Task: Search one way flight ticket for 2 adults, 4 children and 1 infant on lap in business from Bethel: Bethel Airport(also Seebethel Seaplane Base) to Rockford: Chicago Rockford International Airport(was Northwest Chicagoland Regional Airport At Rockford) on 5-1-2023. Number of bags: 8 checked bags. Price is upto 78000. Outbound departure time preference is 5:30. Return departure time preference is 18:30.
Action: Mouse moved to (221, 203)
Screenshot: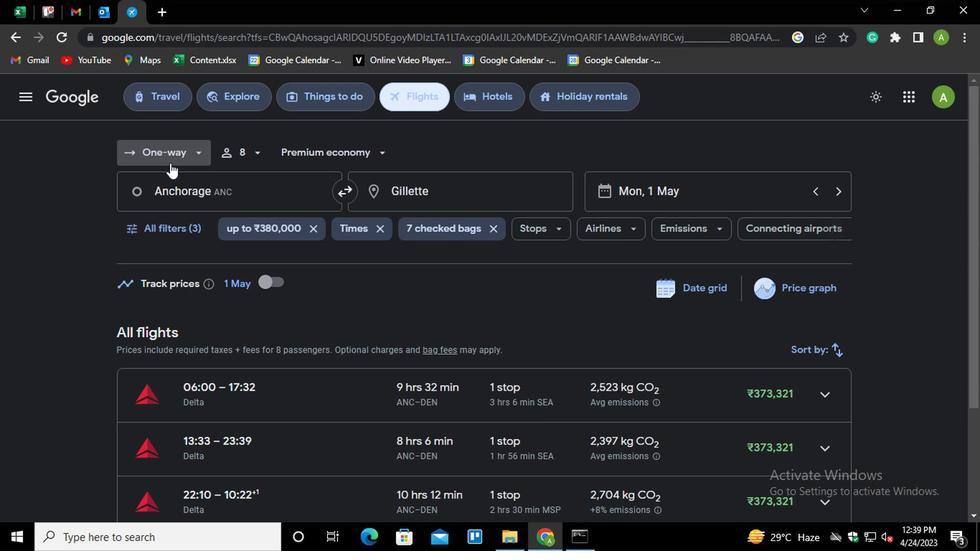 
Action: Mouse pressed left at (221, 203)
Screenshot: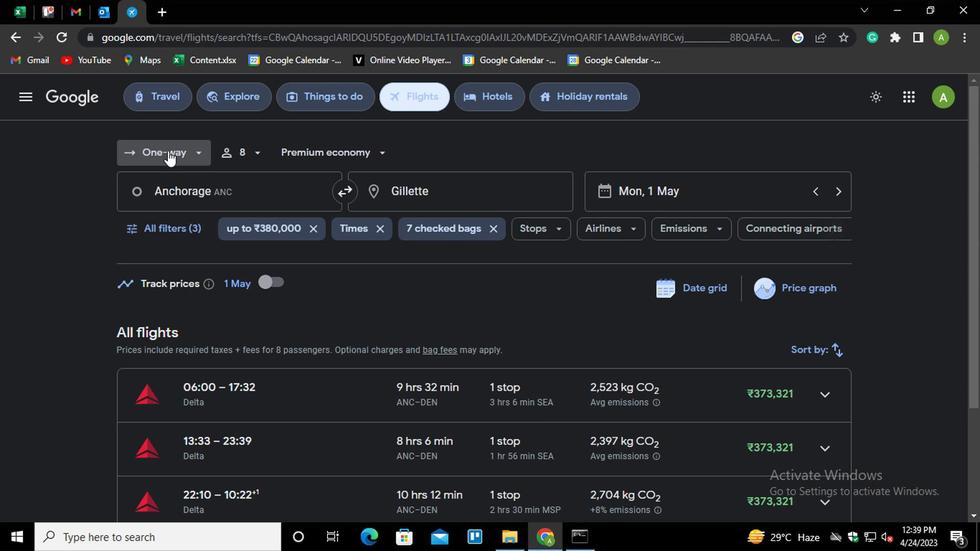 
Action: Mouse moved to (229, 255)
Screenshot: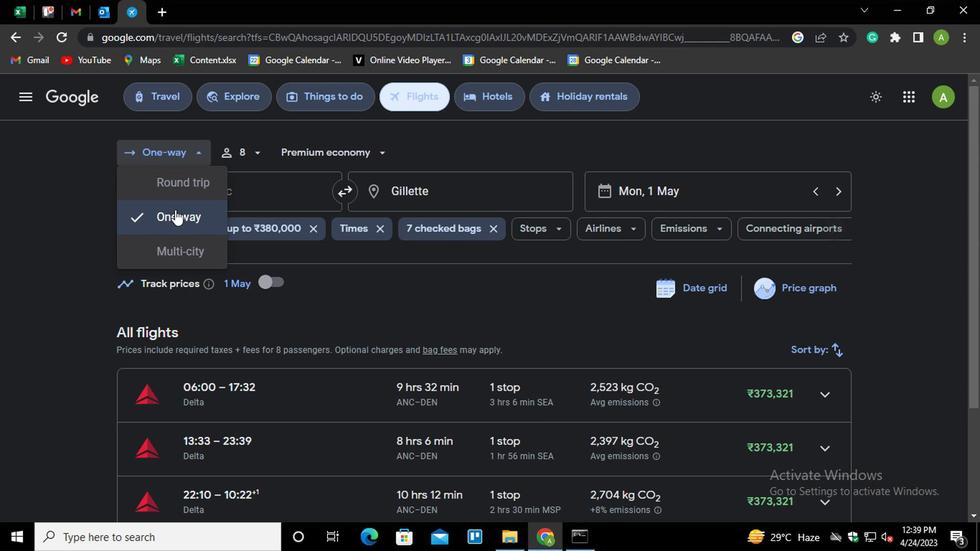 
Action: Mouse pressed left at (229, 255)
Screenshot: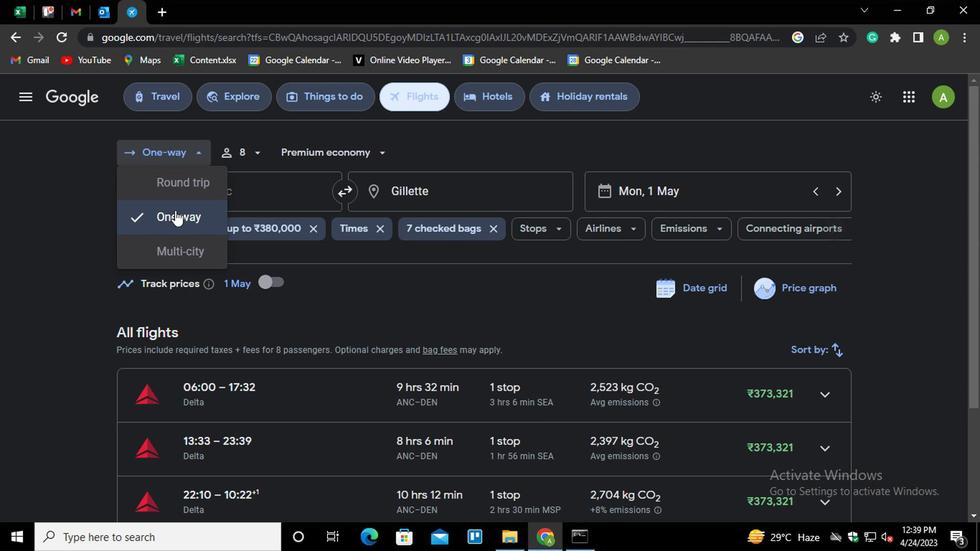 
Action: Mouse moved to (269, 221)
Screenshot: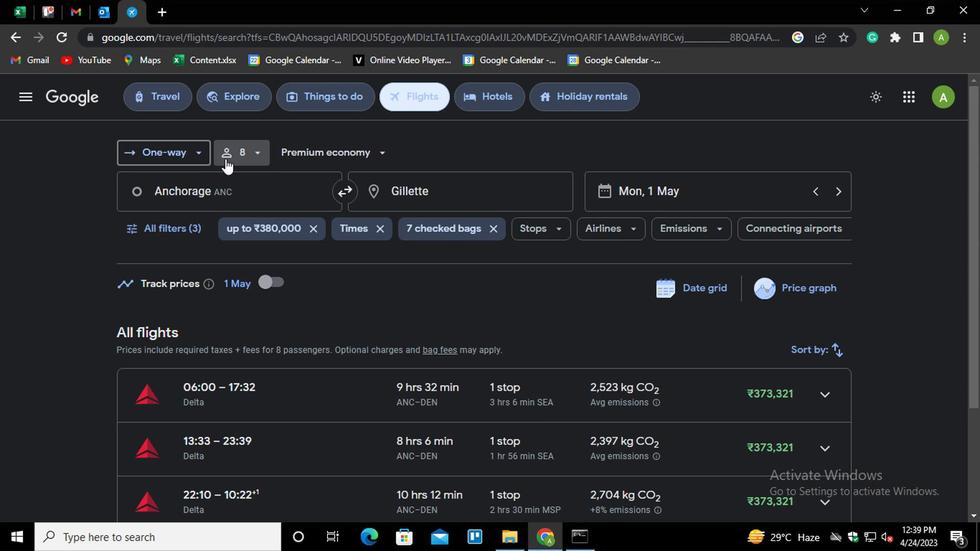 
Action: Mouse pressed left at (269, 221)
Screenshot: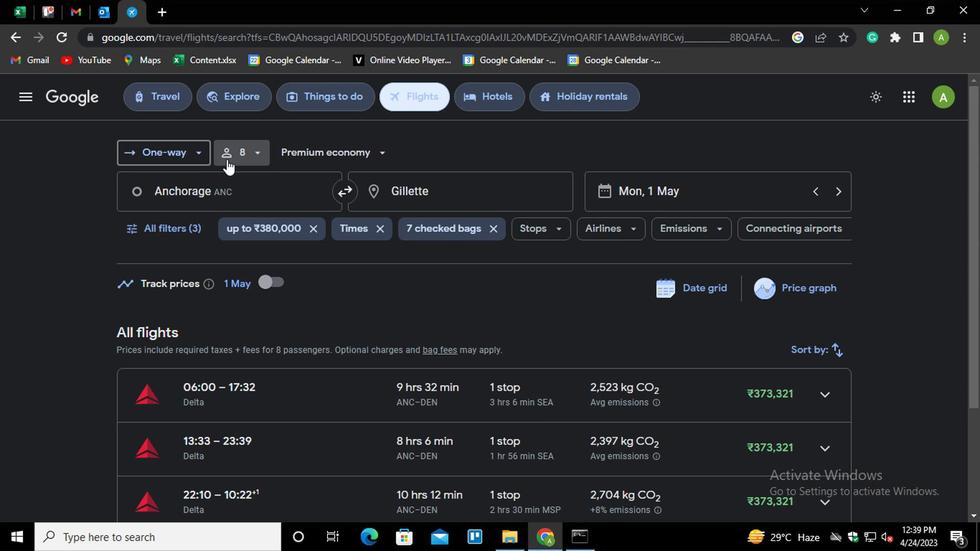 
Action: Mouse moved to (363, 233)
Screenshot: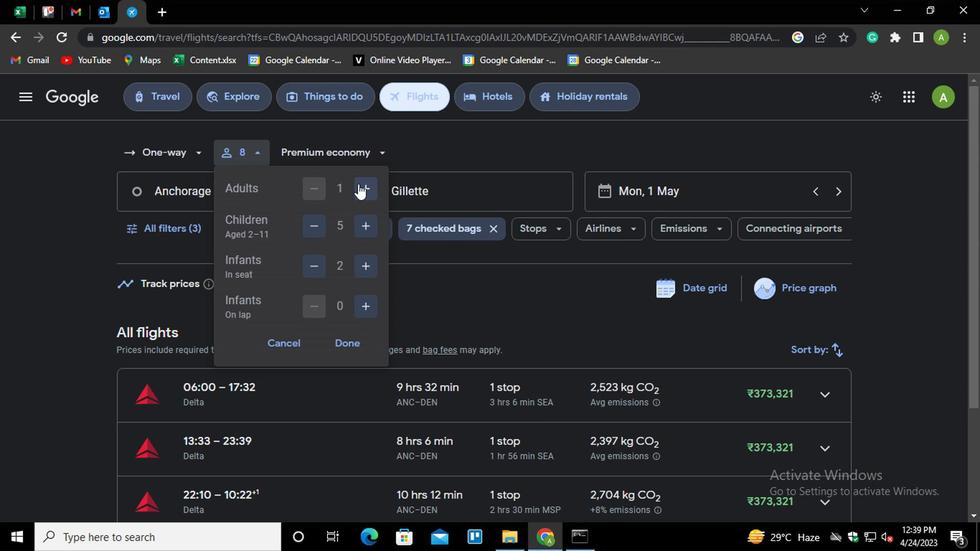 
Action: Mouse pressed left at (363, 233)
Screenshot: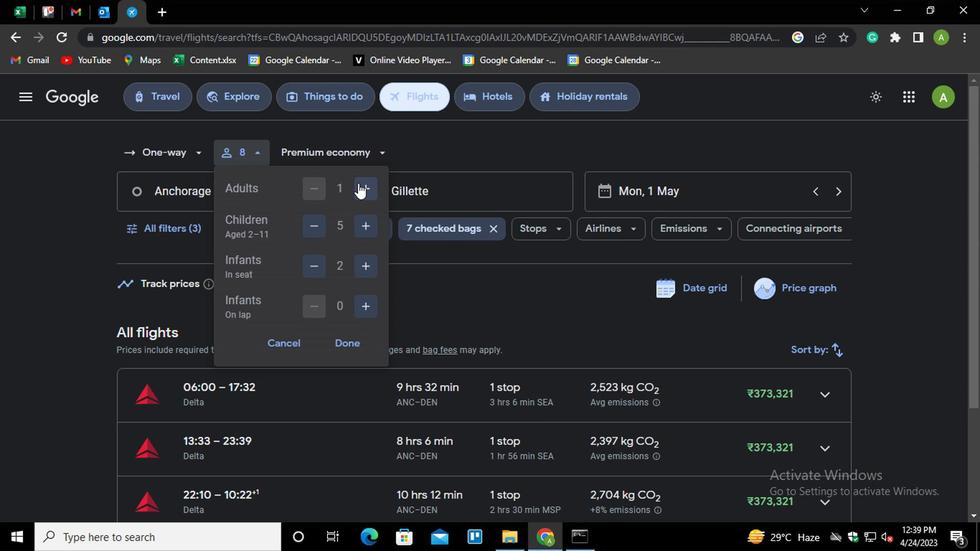 
Action: Mouse moved to (333, 265)
Screenshot: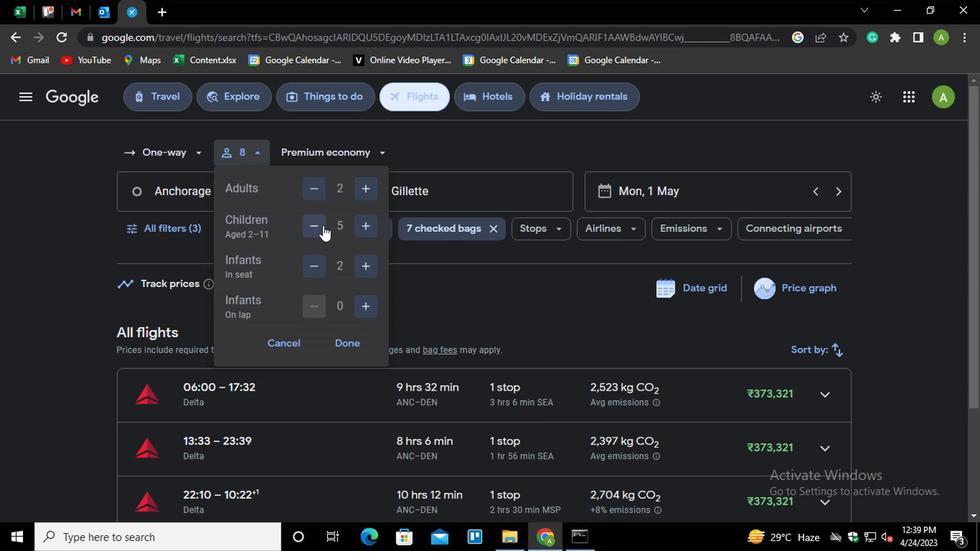 
Action: Mouse pressed left at (333, 265)
Screenshot: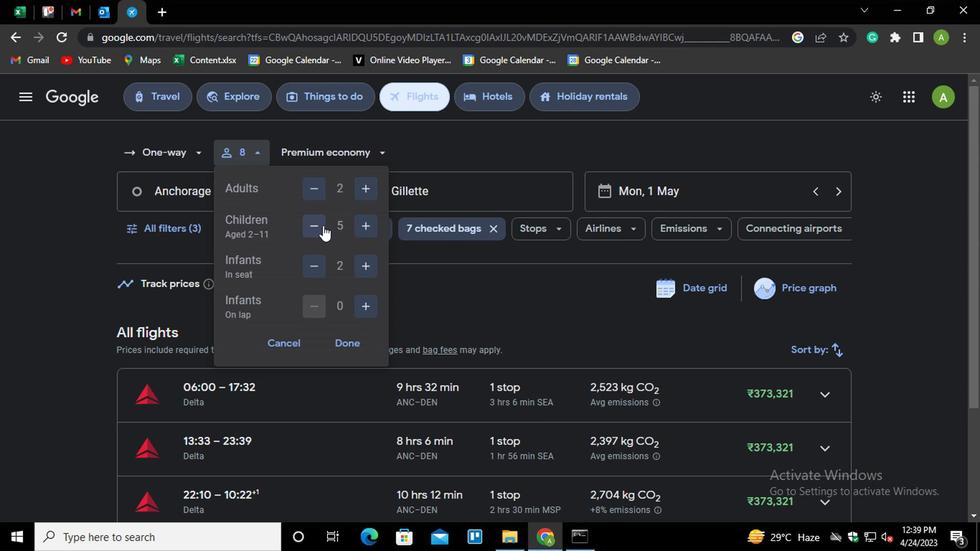 
Action: Mouse moved to (330, 293)
Screenshot: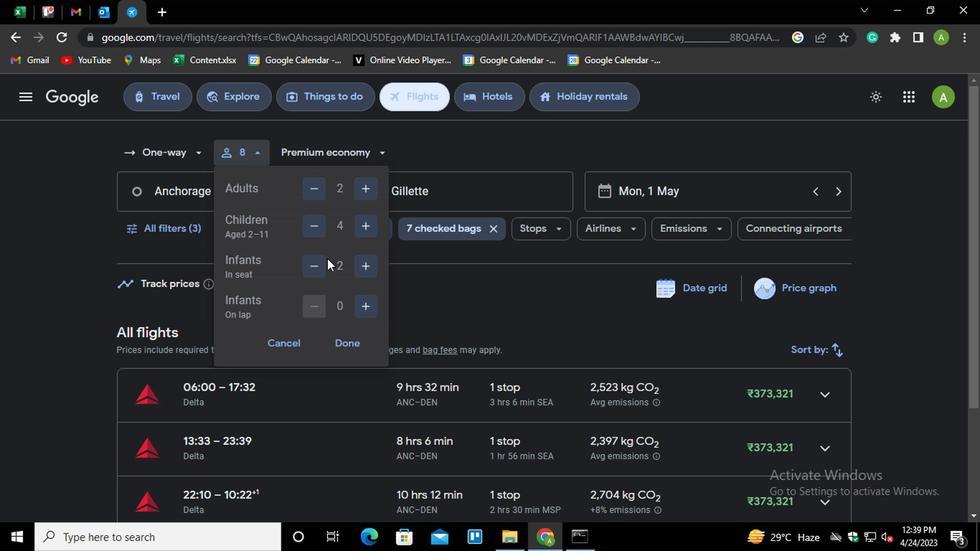 
Action: Mouse pressed left at (330, 293)
Screenshot: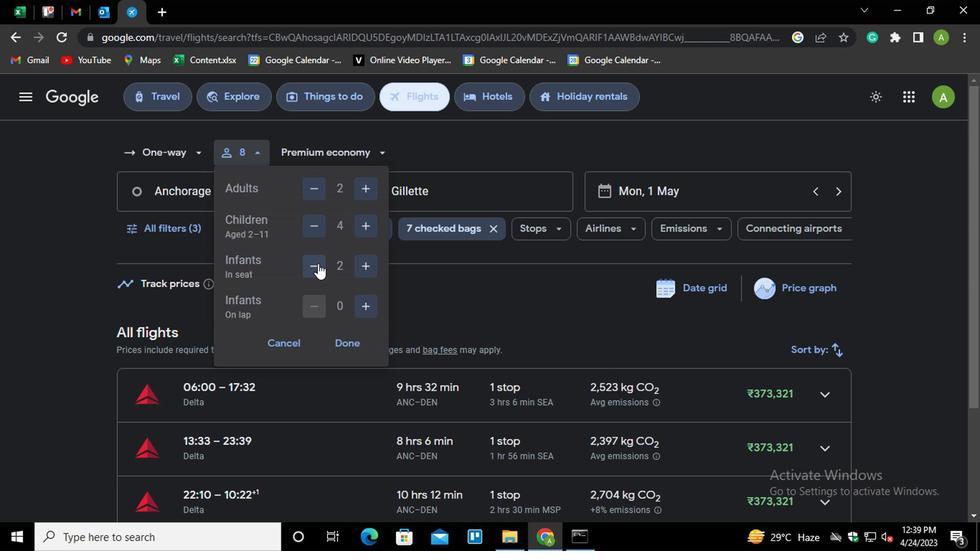 
Action: Mouse pressed left at (330, 293)
Screenshot: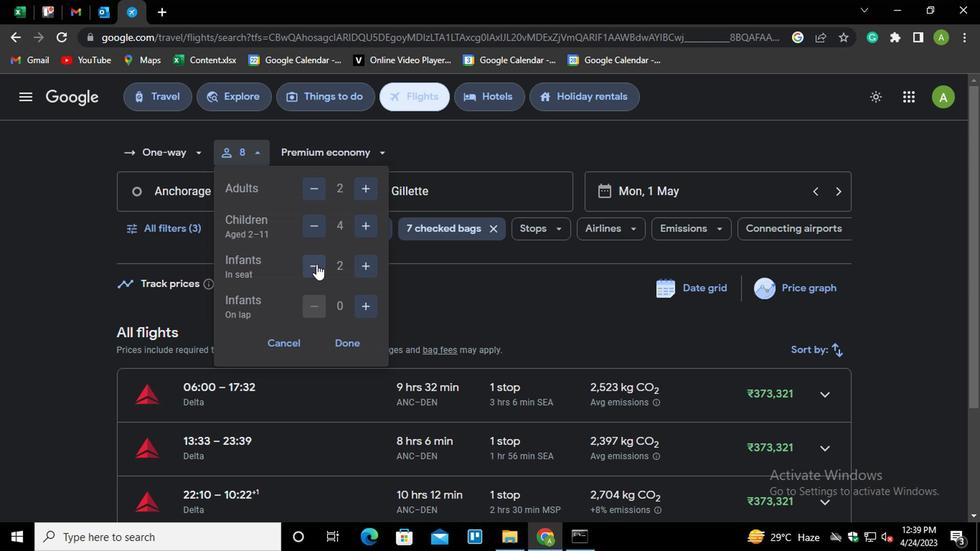
Action: Mouse moved to (371, 323)
Screenshot: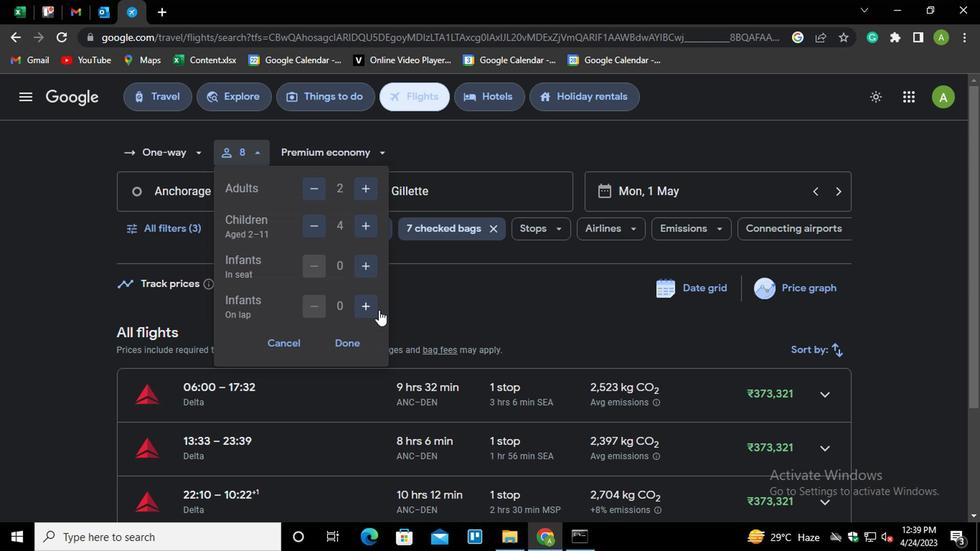 
Action: Mouse pressed left at (371, 323)
Screenshot: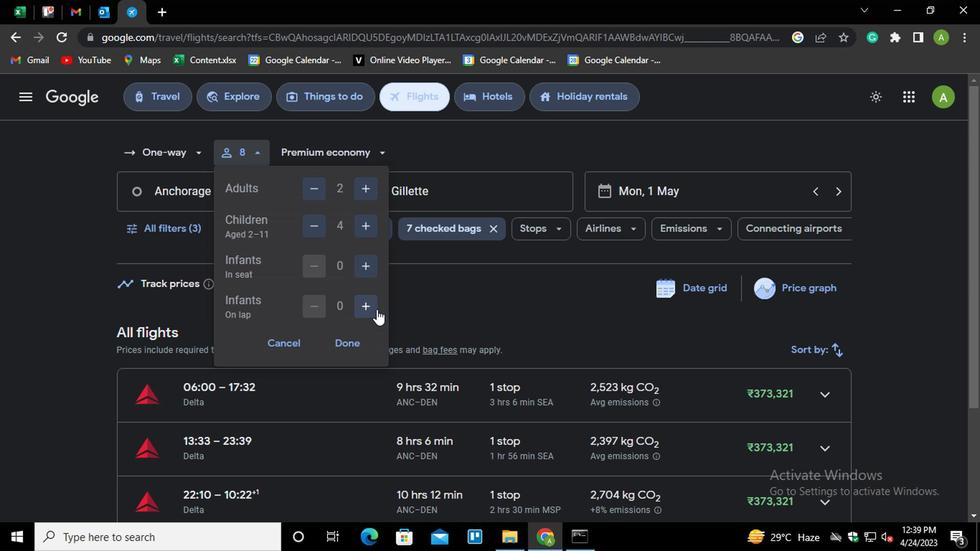 
Action: Mouse moved to (360, 345)
Screenshot: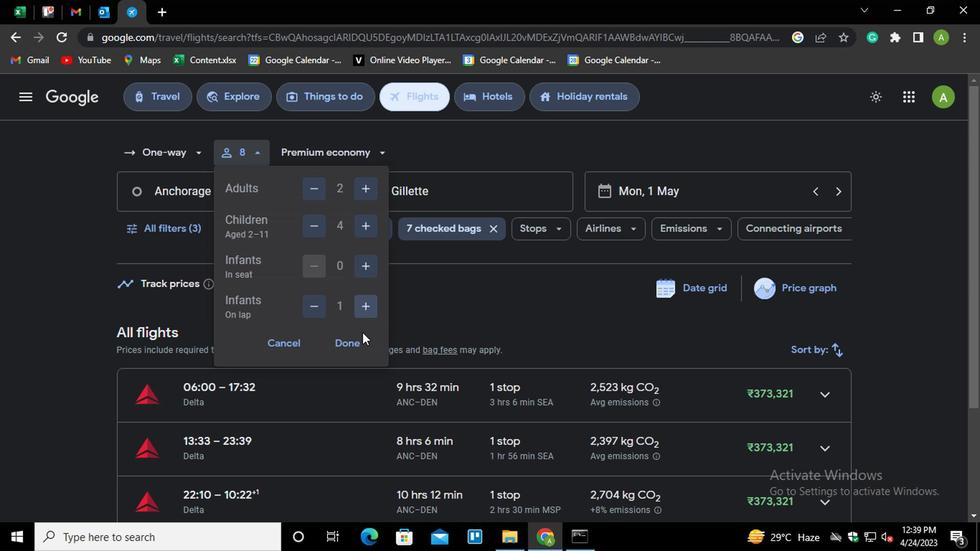 
Action: Mouse pressed left at (360, 345)
Screenshot: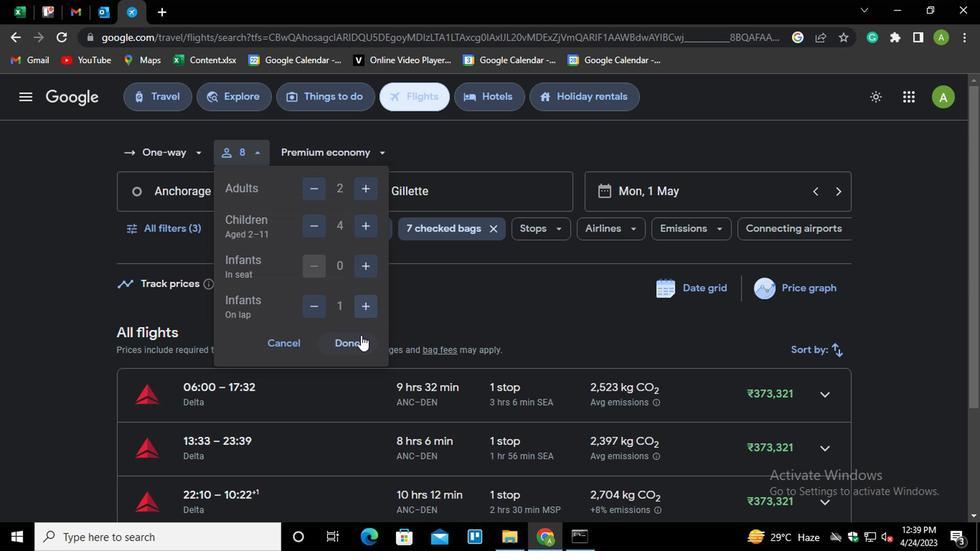 
Action: Mouse moved to (357, 209)
Screenshot: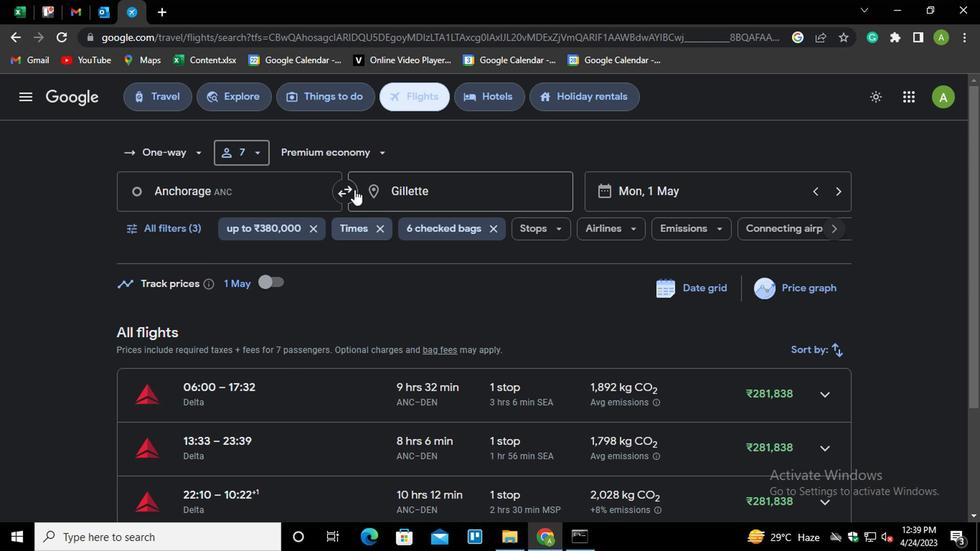 
Action: Mouse pressed left at (357, 209)
Screenshot: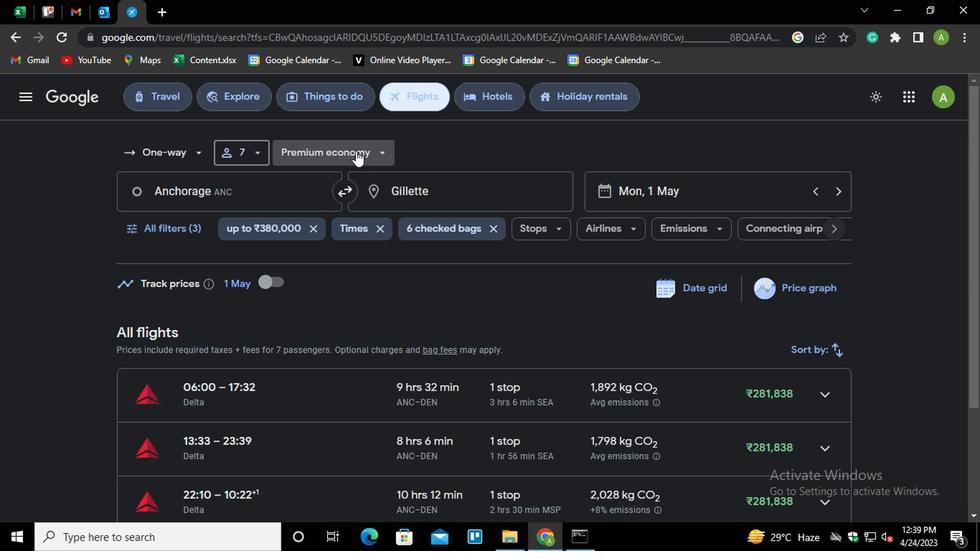 
Action: Mouse moved to (353, 280)
Screenshot: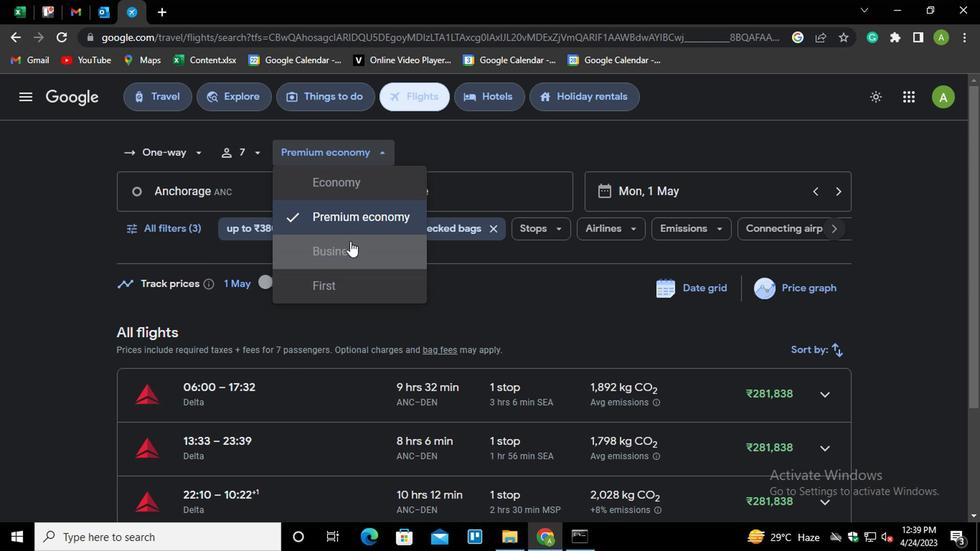 
Action: Mouse pressed left at (353, 280)
Screenshot: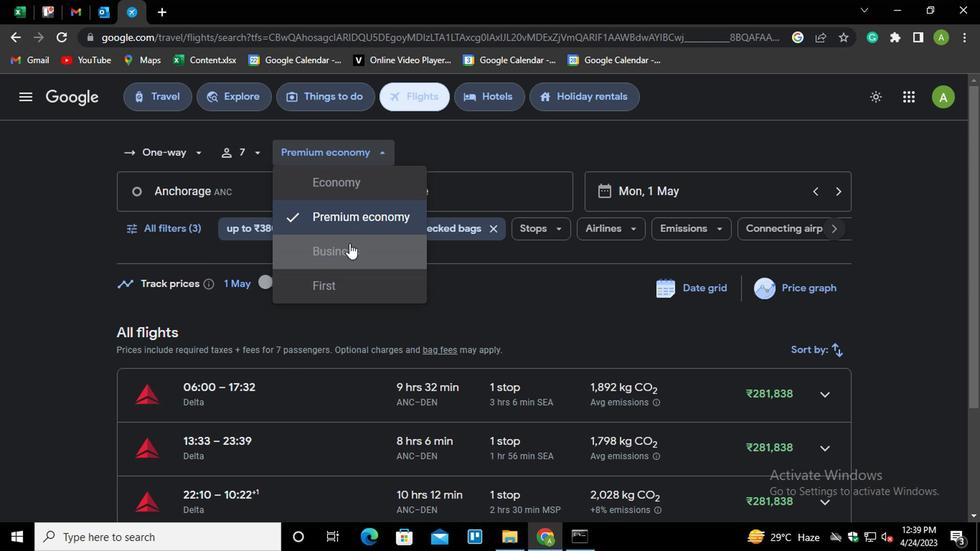 
Action: Mouse moved to (272, 239)
Screenshot: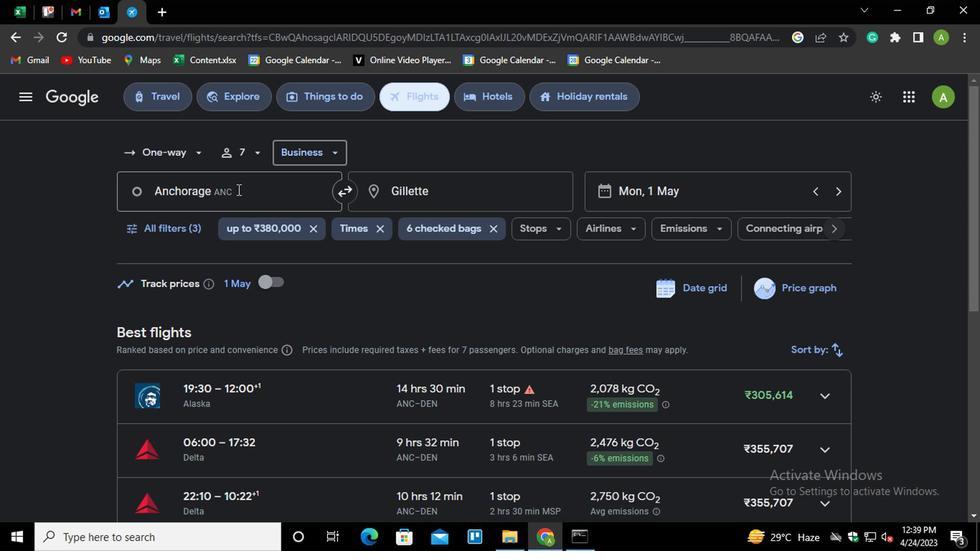
Action: Mouse pressed left at (272, 239)
Screenshot: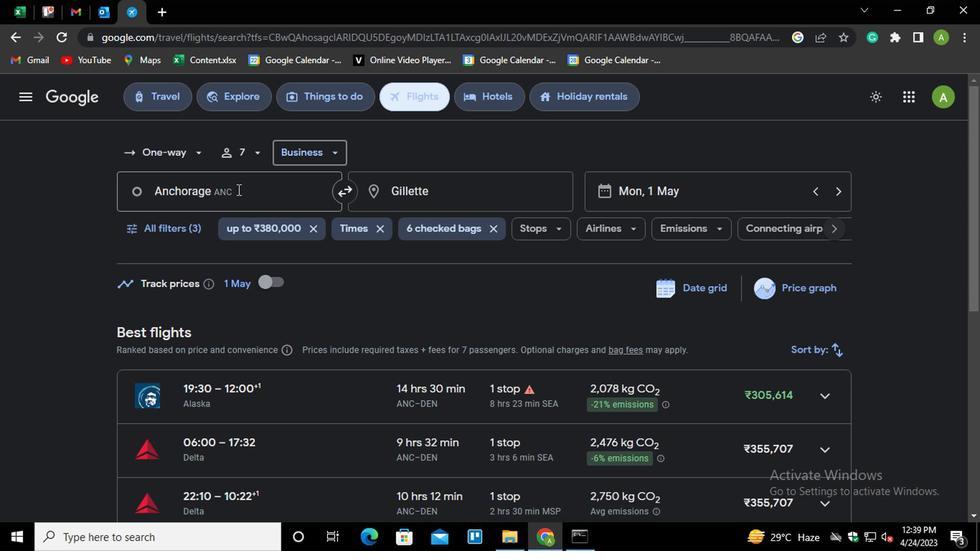 
Action: Mouse moved to (277, 235)
Screenshot: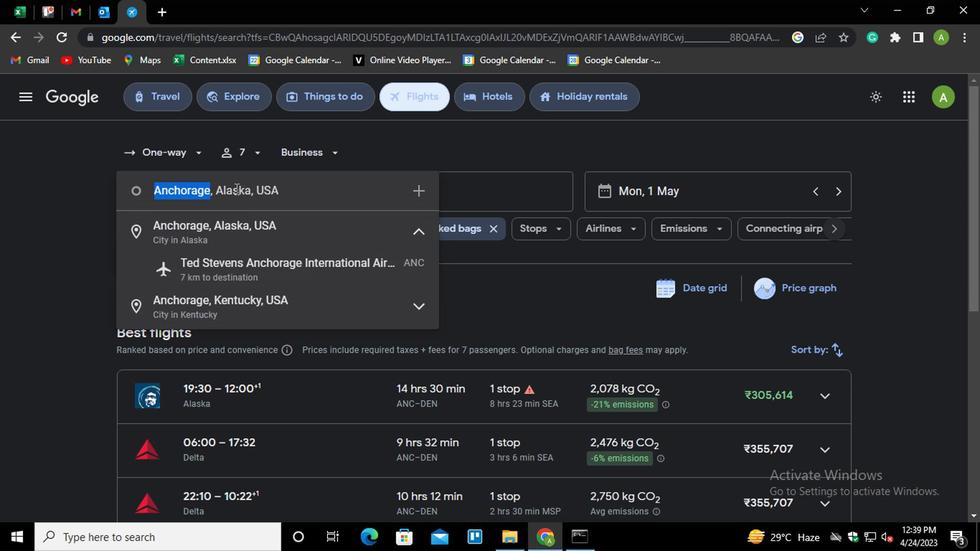 
Action: Key pressed <Key.shift>BETHEL<Key.down><Key.enter>
Screenshot: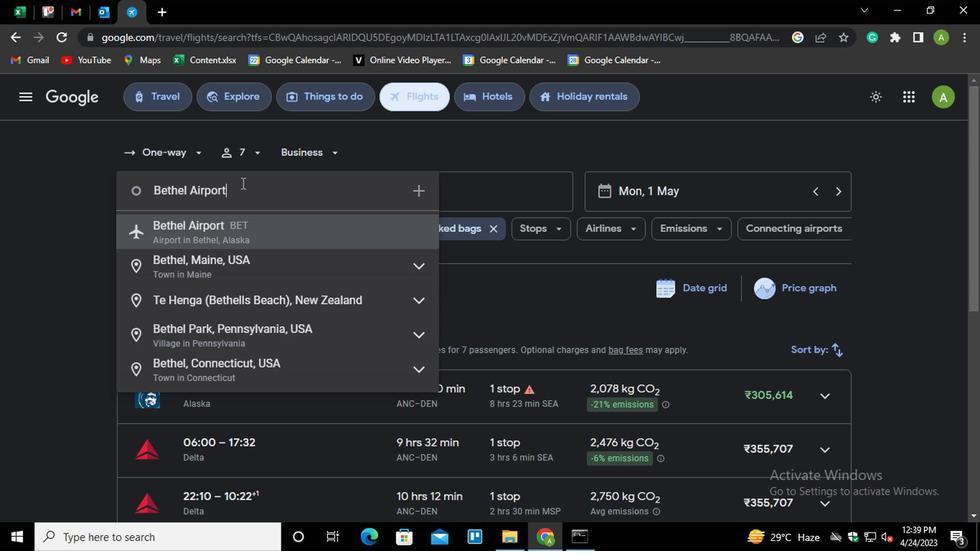 
Action: Mouse moved to (429, 244)
Screenshot: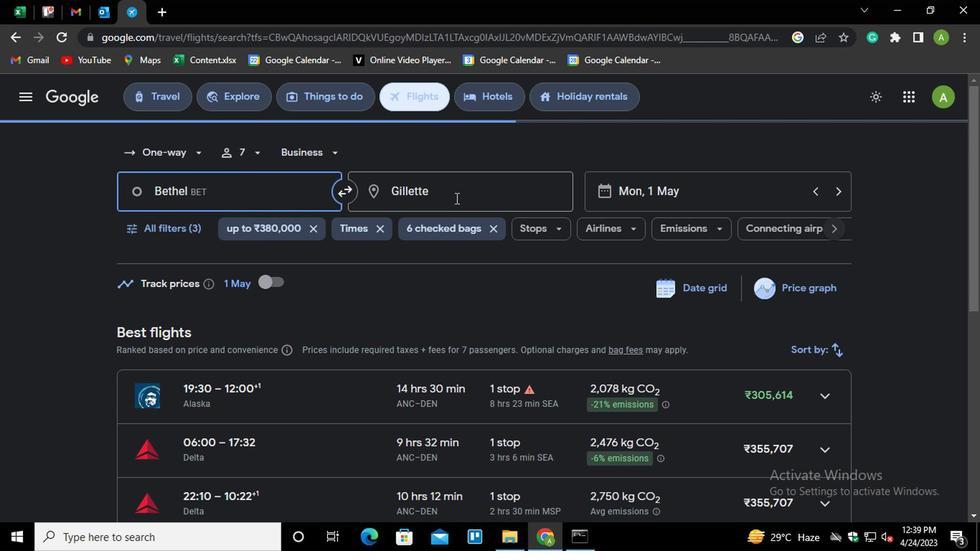
Action: Mouse pressed left at (429, 244)
Screenshot: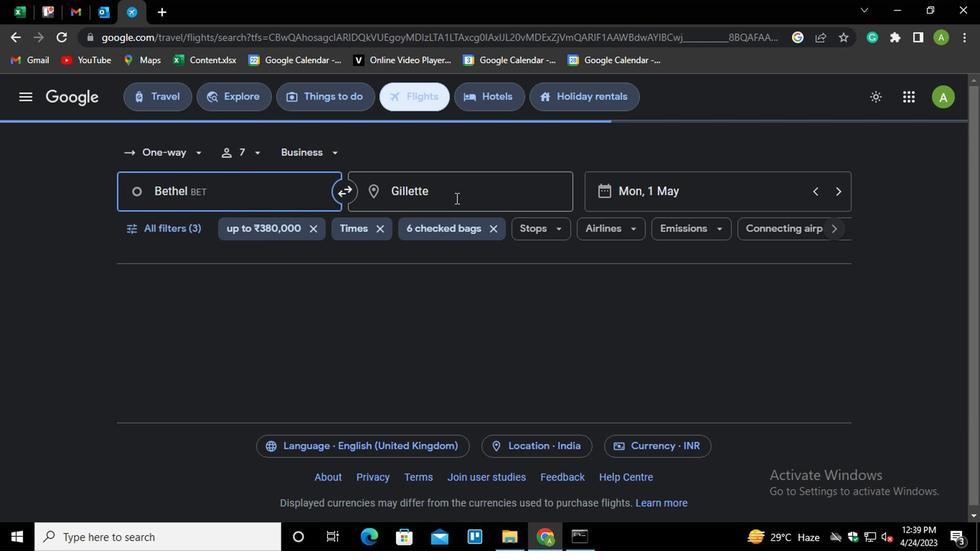 
Action: Mouse pressed left at (429, 244)
Screenshot: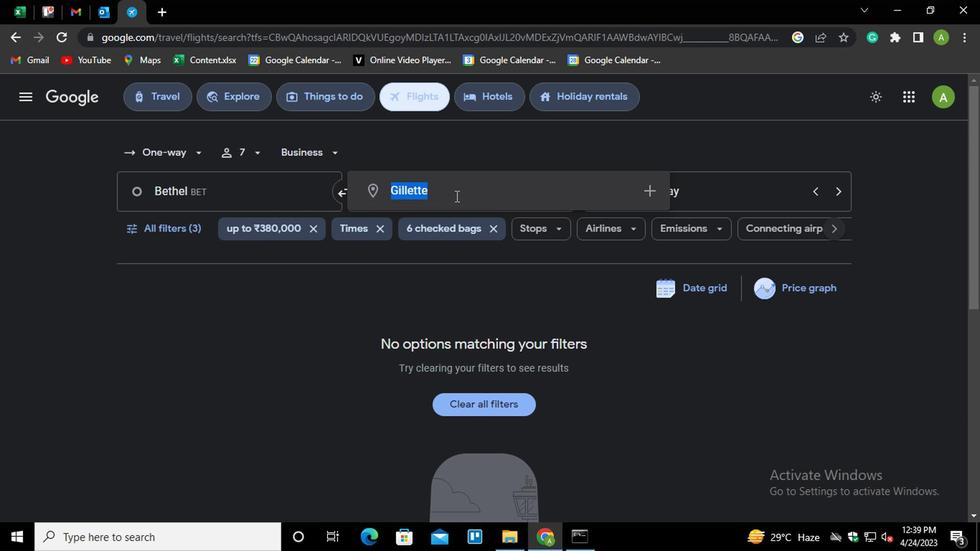 
Action: Key pressed <Key.shift>CHIVAGO<Key.down><Key.down><Key.down><Key.down><Key.enter>
Screenshot: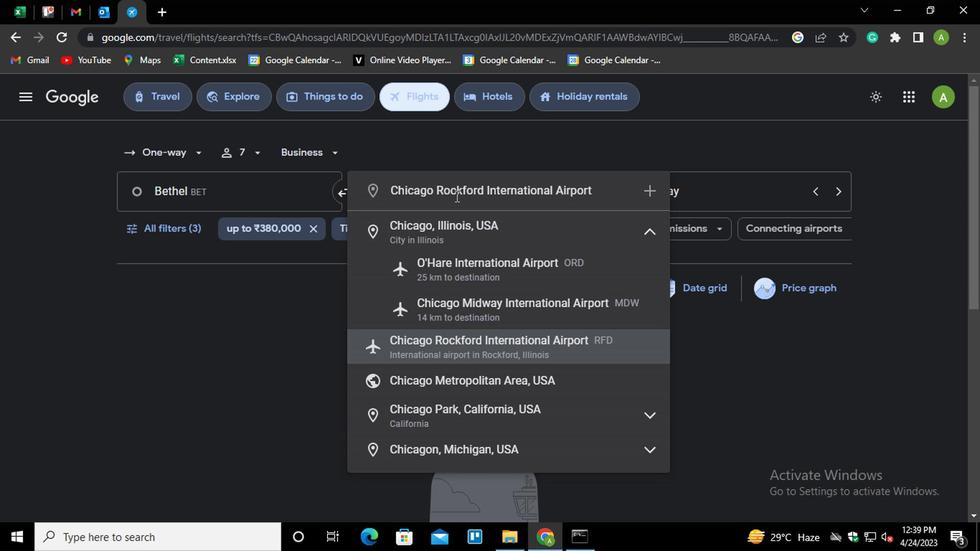 
Action: Mouse moved to (240, 264)
Screenshot: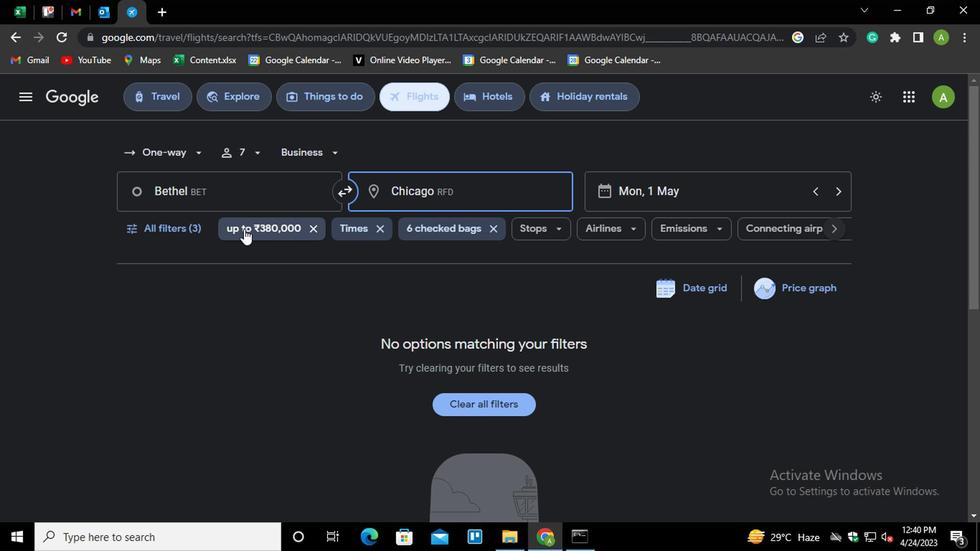 
Action: Mouse pressed left at (240, 264)
Screenshot: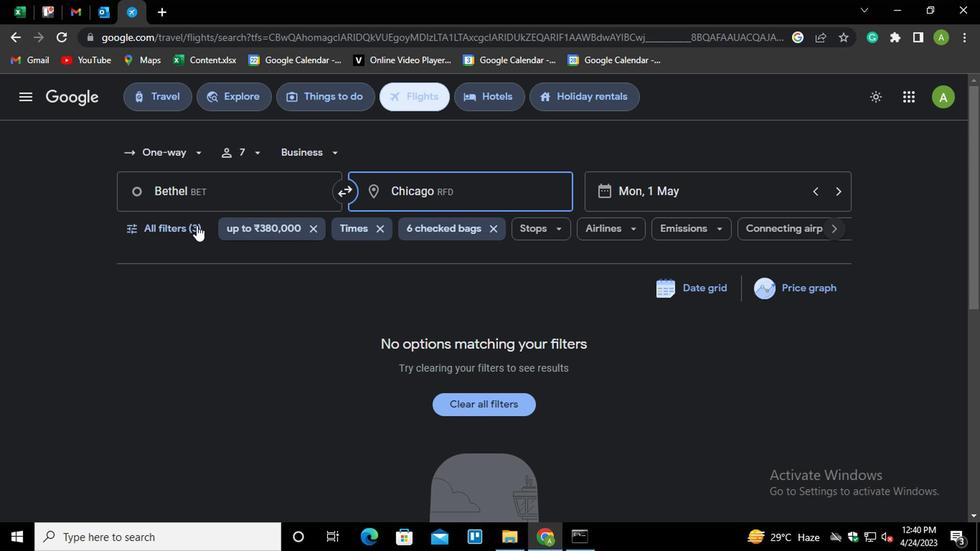 
Action: Mouse moved to (332, 467)
Screenshot: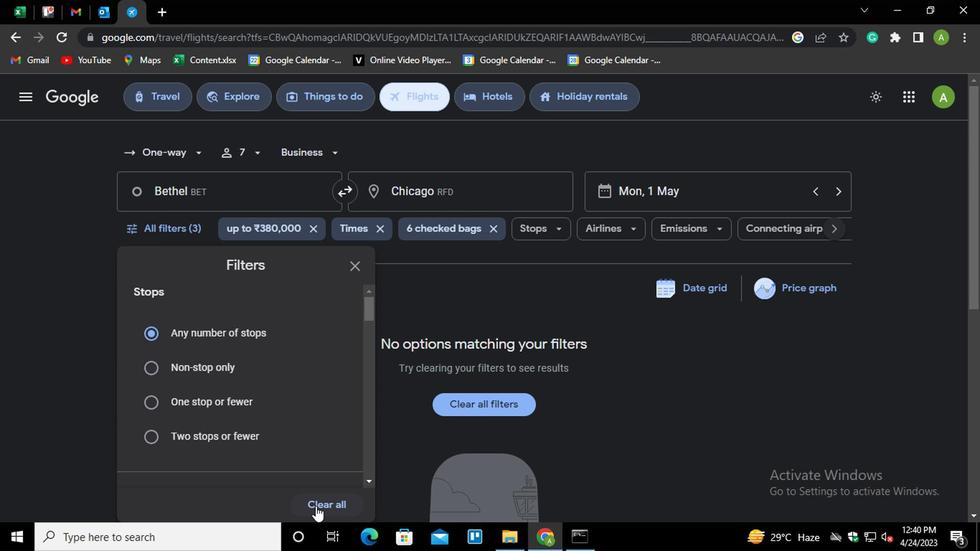 
Action: Mouse pressed left at (332, 467)
Screenshot: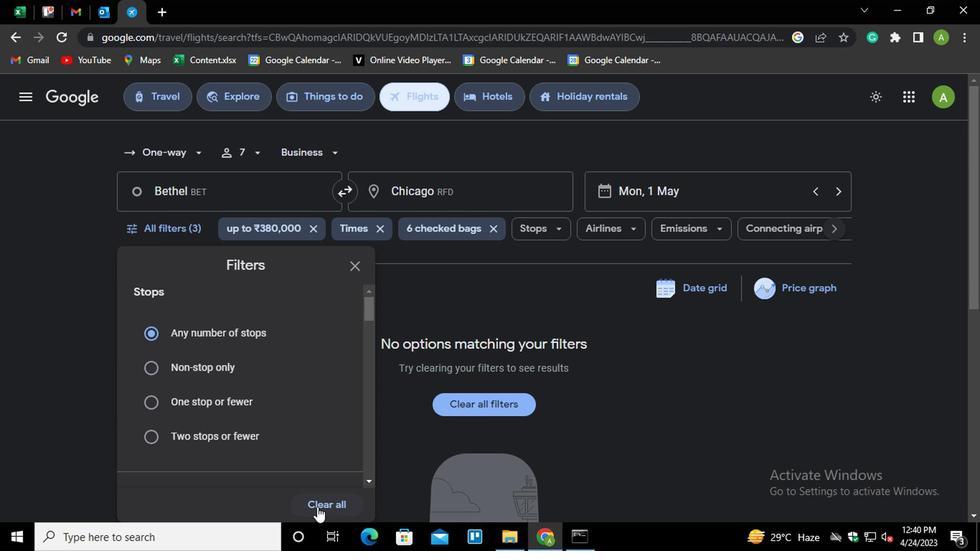 
Action: Mouse moved to (285, 359)
Screenshot: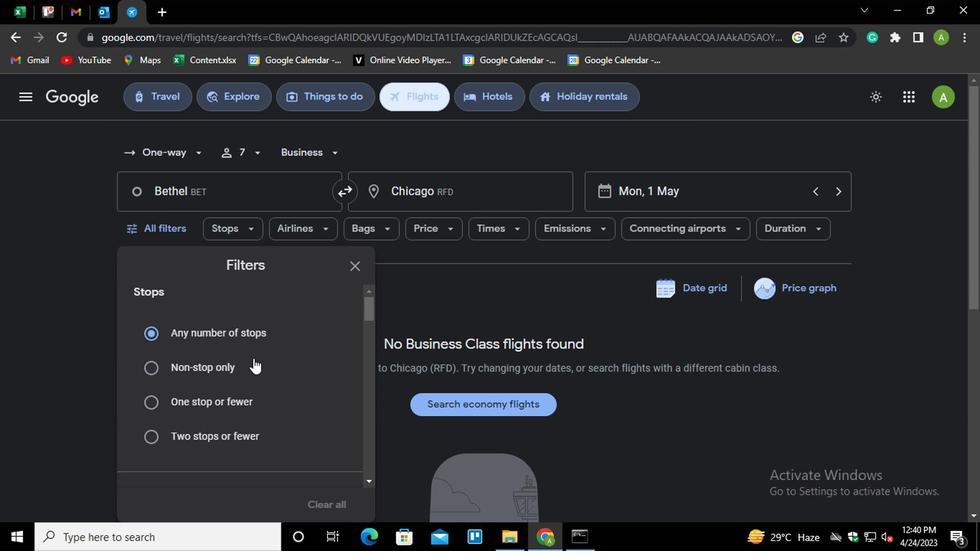 
Action: Mouse scrolled (285, 359) with delta (0, 0)
Screenshot: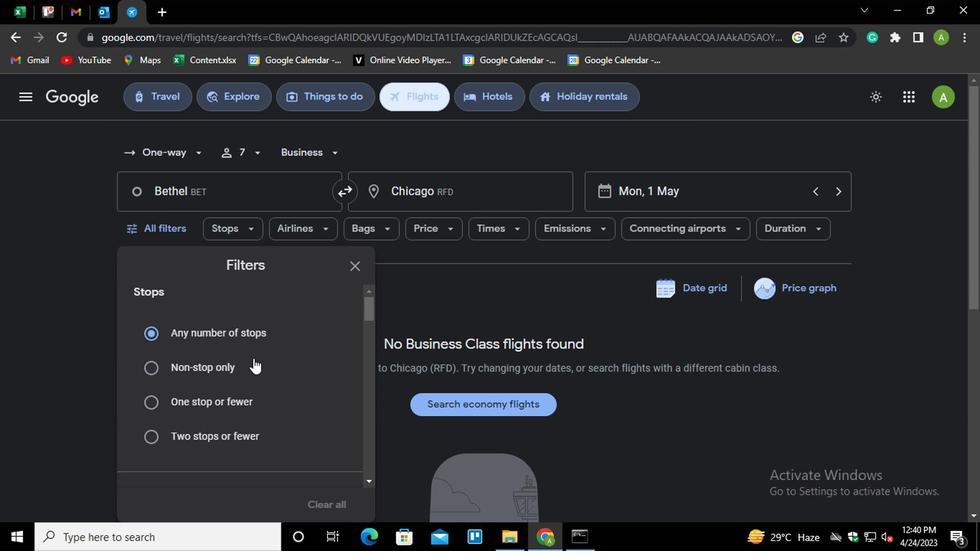 
Action: Mouse scrolled (285, 359) with delta (0, 0)
Screenshot: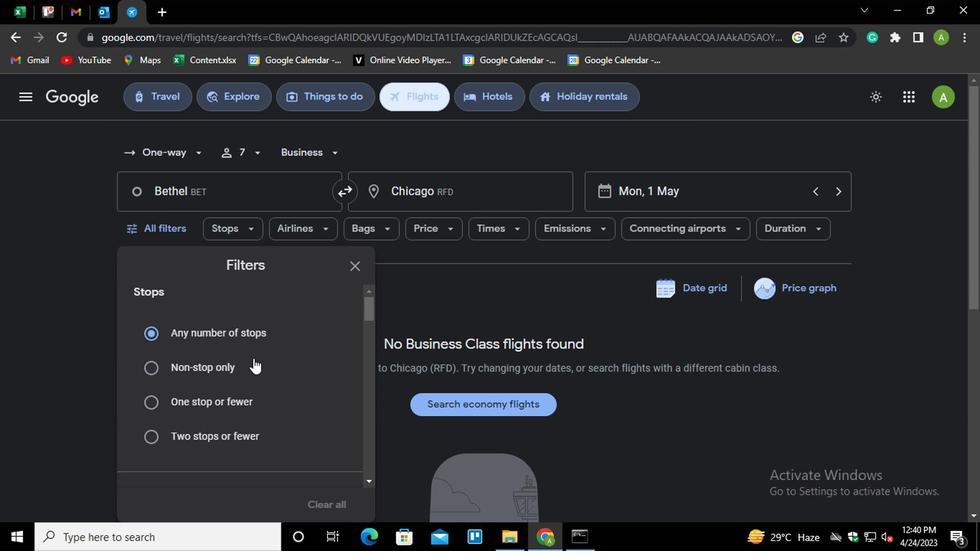 
Action: Mouse scrolled (285, 359) with delta (0, 0)
Screenshot: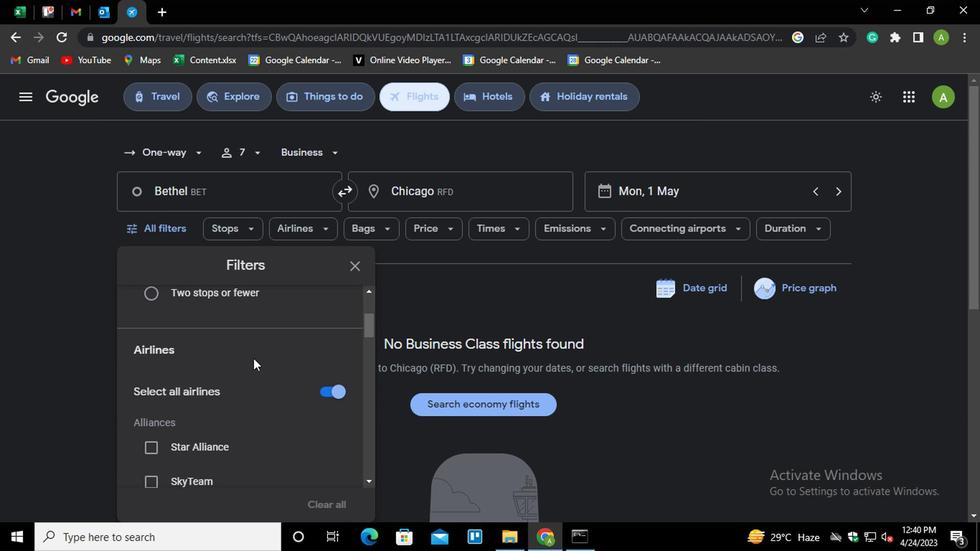 
Action: Mouse moved to (285, 361)
Screenshot: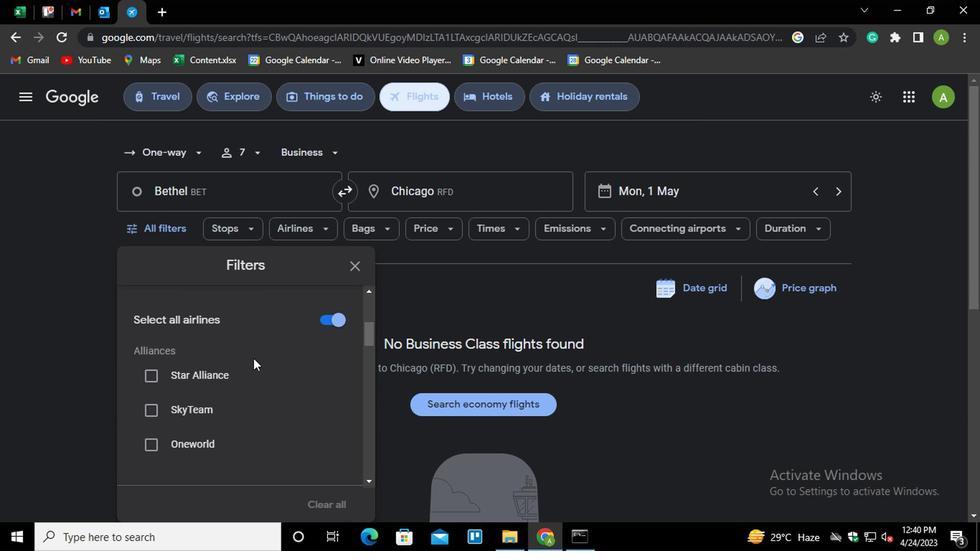 
Action: Mouse scrolled (285, 361) with delta (0, 0)
Screenshot: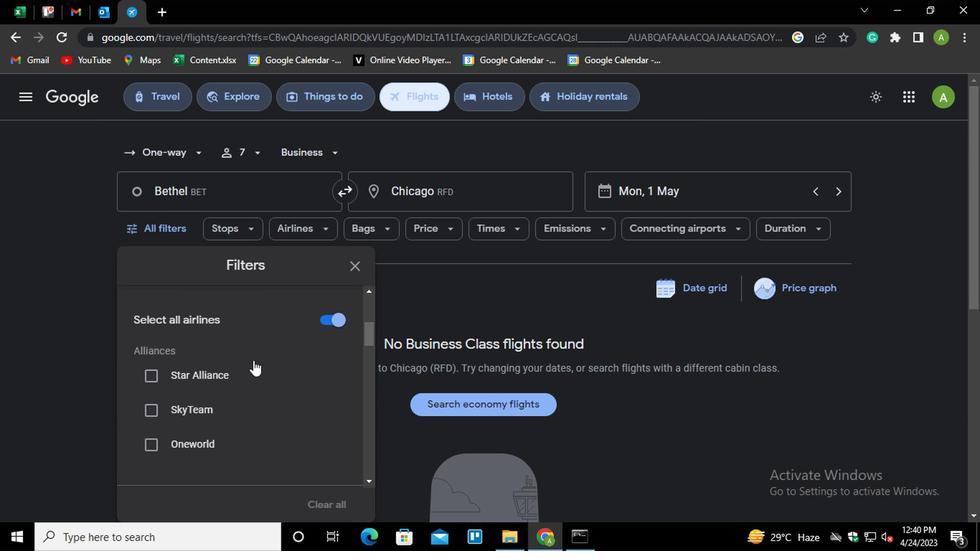 
Action: Mouse moved to (286, 365)
Screenshot: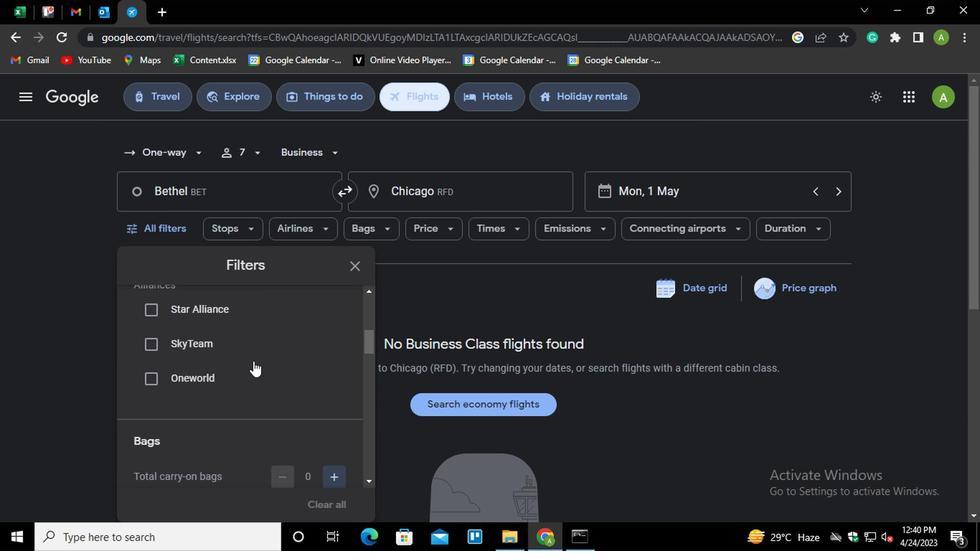 
Action: Mouse scrolled (286, 364) with delta (0, 0)
Screenshot: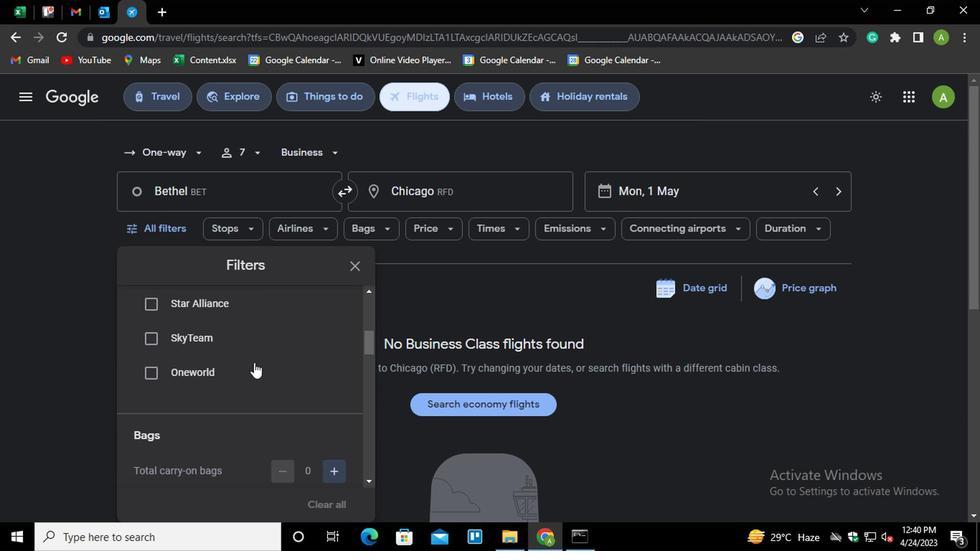 
Action: Mouse moved to (286, 365)
Screenshot: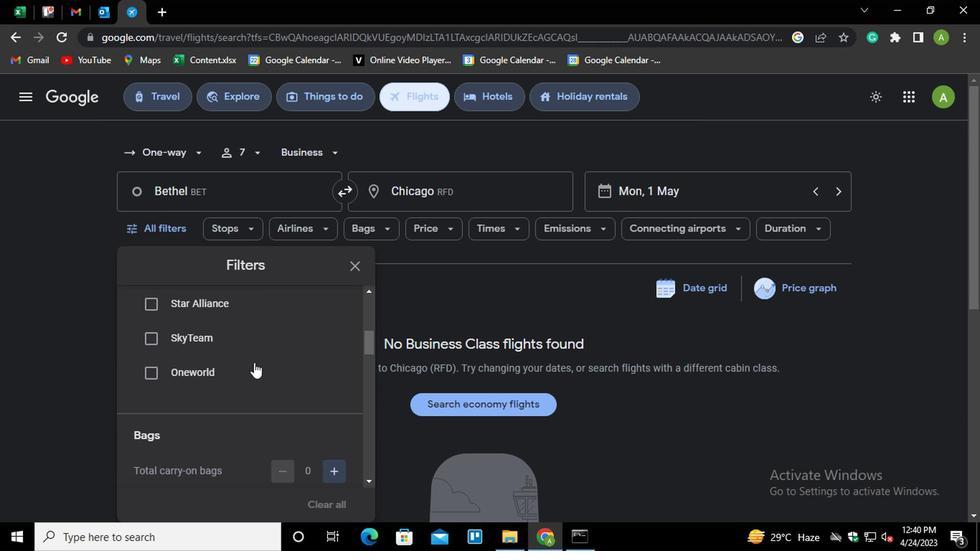 
Action: Mouse scrolled (286, 364) with delta (0, 0)
Screenshot: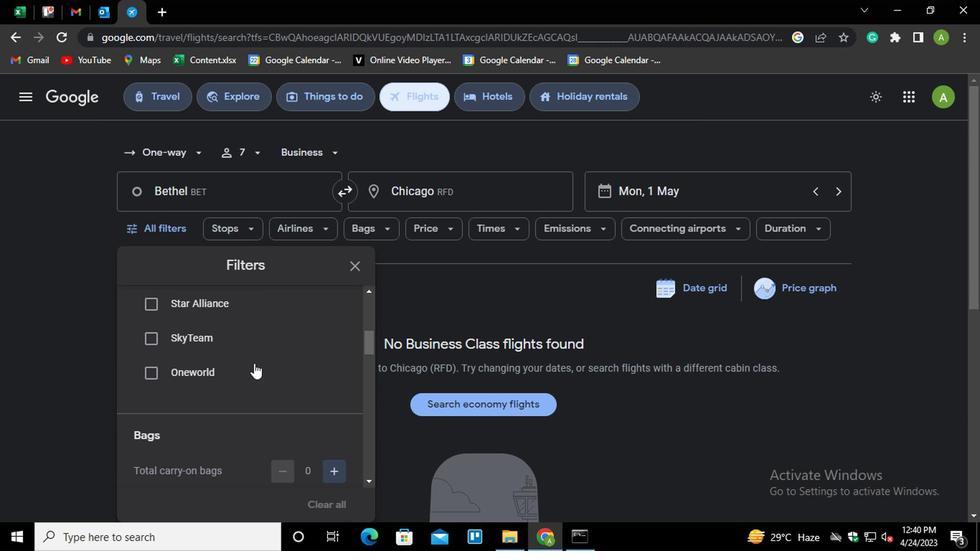 
Action: Mouse moved to (339, 365)
Screenshot: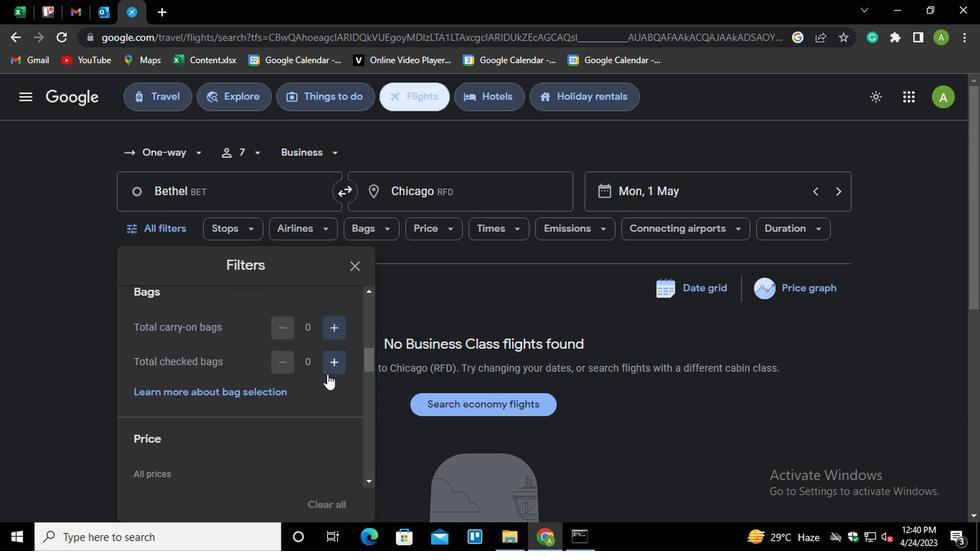 
Action: Mouse pressed left at (339, 365)
Screenshot: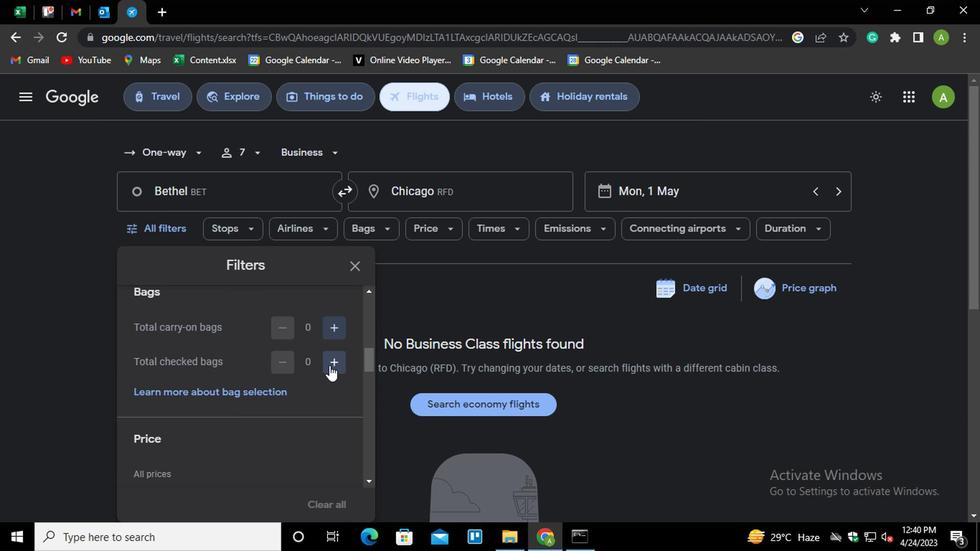 
Action: Mouse pressed left at (339, 365)
Screenshot: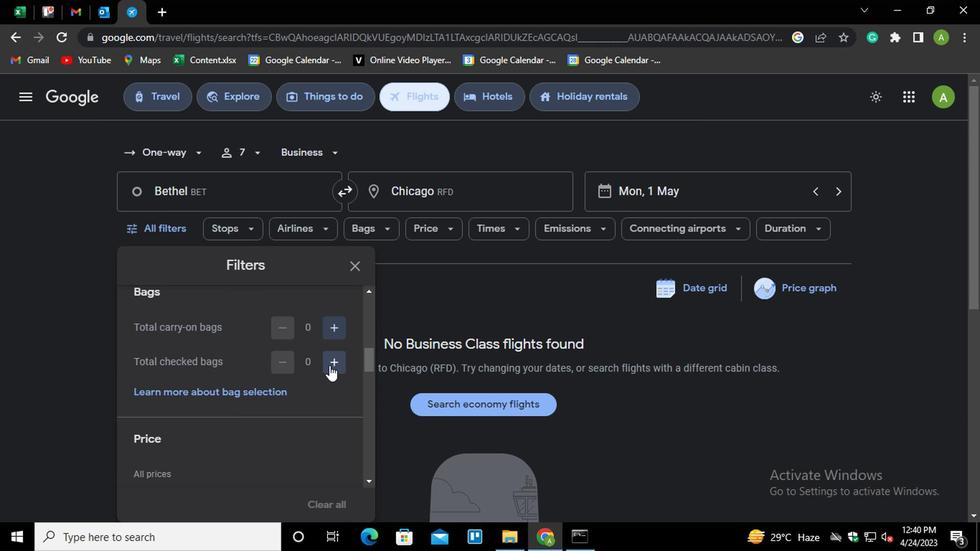 
Action: Mouse pressed left at (339, 365)
Screenshot: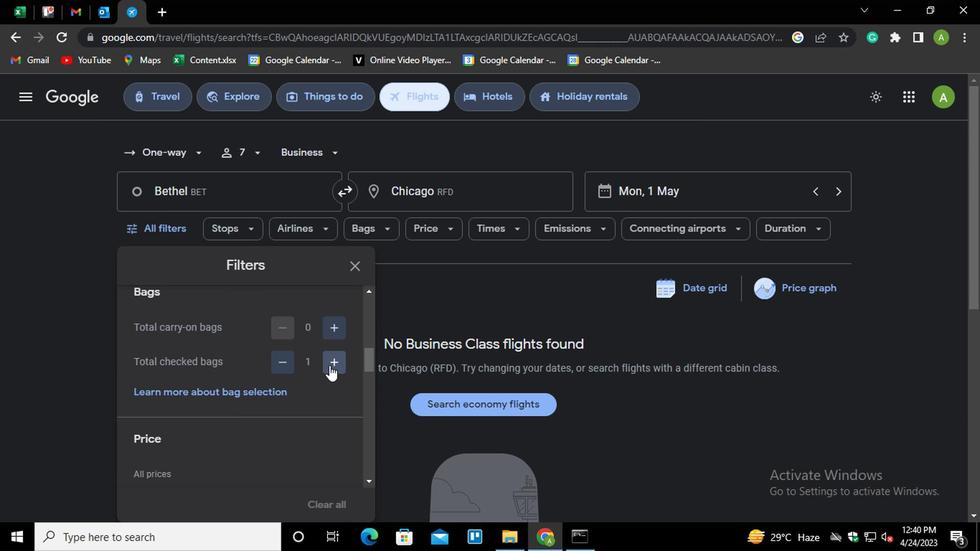 
Action: Mouse pressed left at (339, 365)
Screenshot: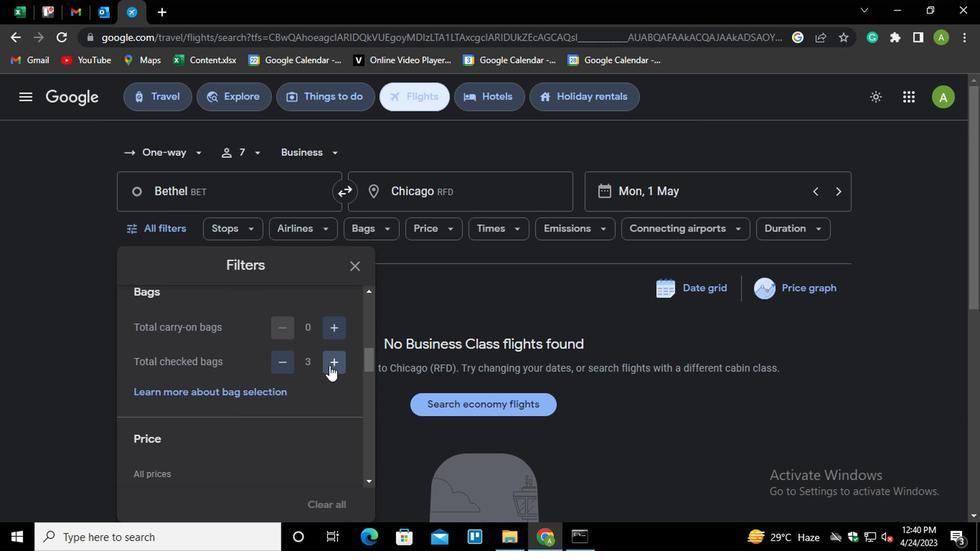 
Action: Mouse pressed left at (339, 365)
Screenshot: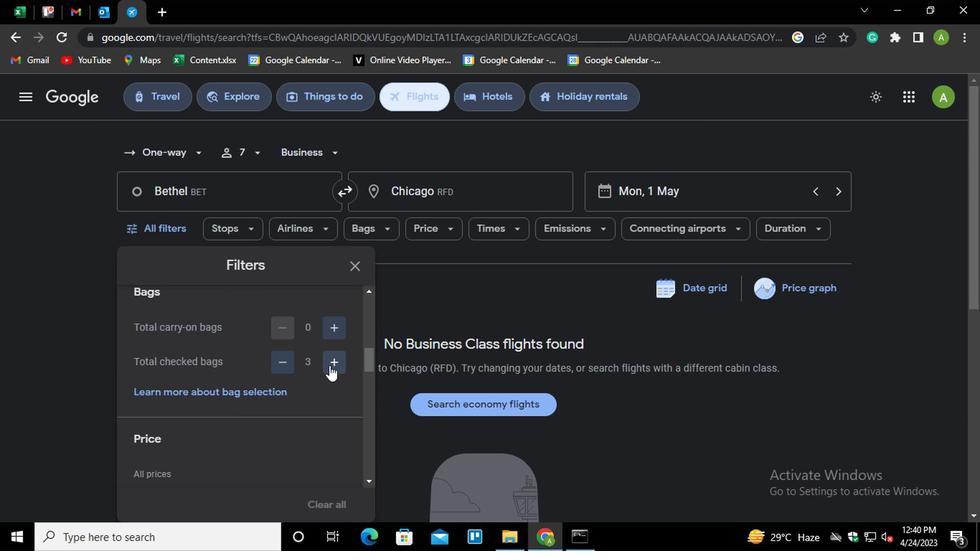 
Action: Mouse pressed left at (339, 365)
Screenshot: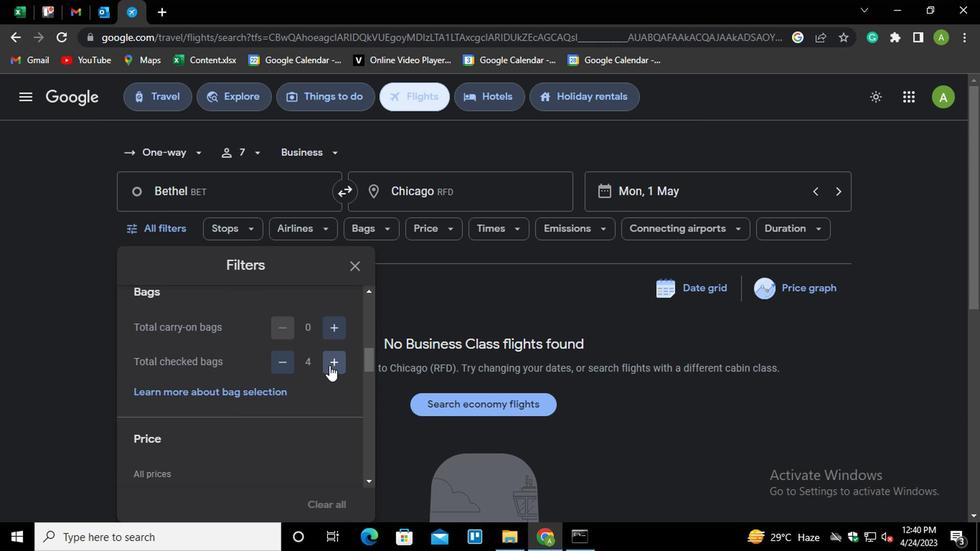 
Action: Mouse pressed left at (339, 365)
Screenshot: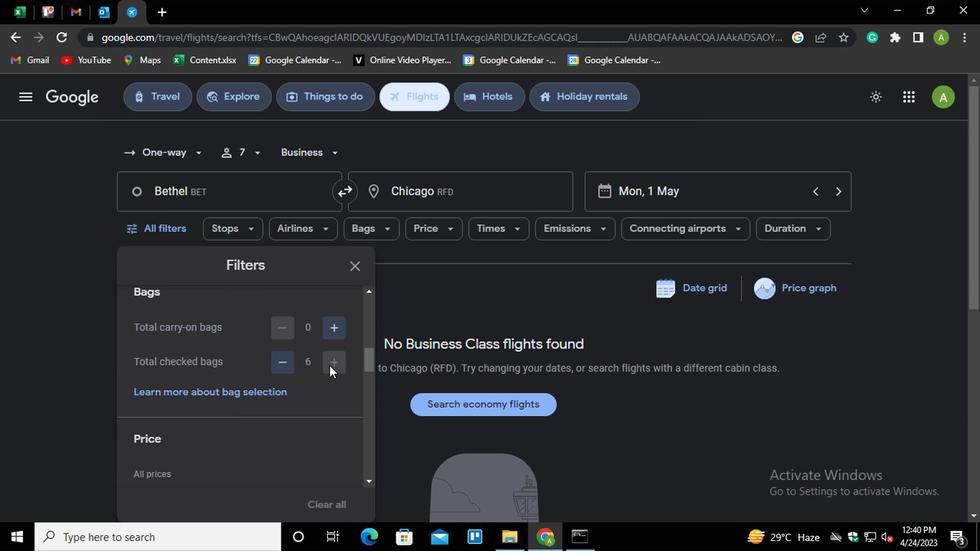 
Action: Mouse moved to (332, 397)
Screenshot: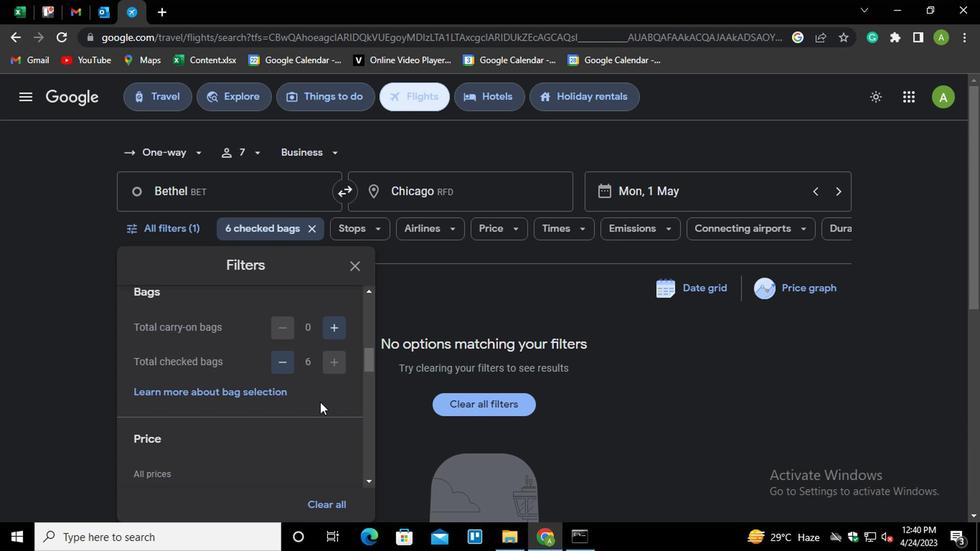 
Action: Mouse scrolled (332, 396) with delta (0, 0)
Screenshot: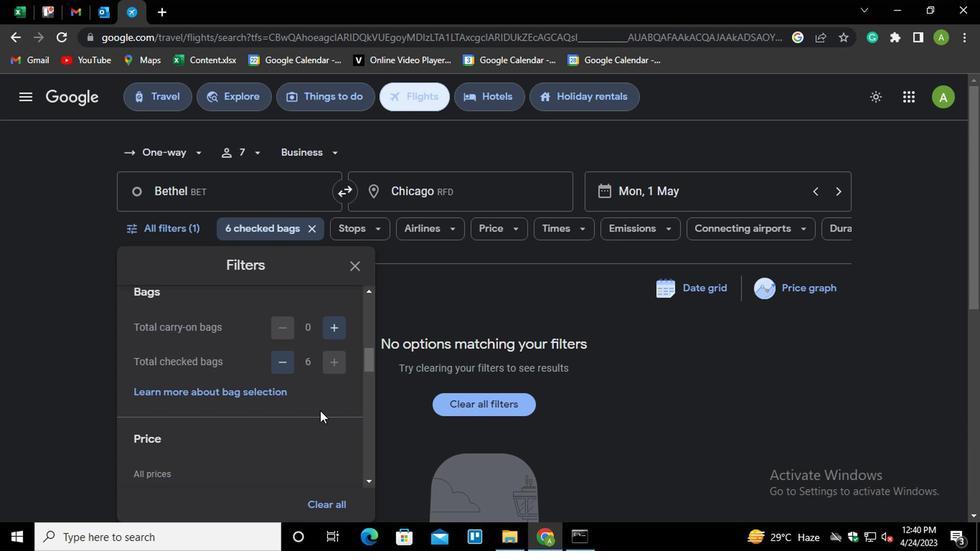 
Action: Mouse moved to (342, 409)
Screenshot: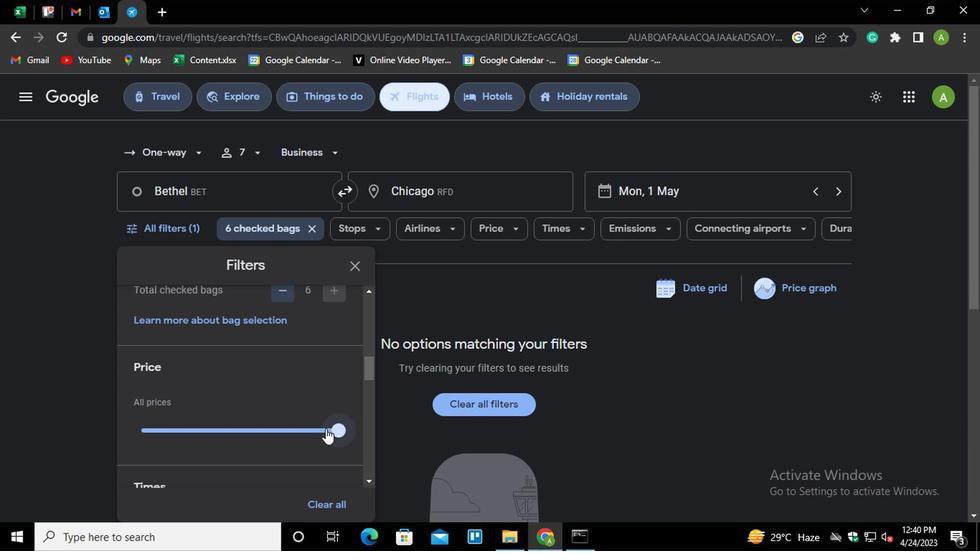 
Action: Mouse pressed left at (342, 409)
Screenshot: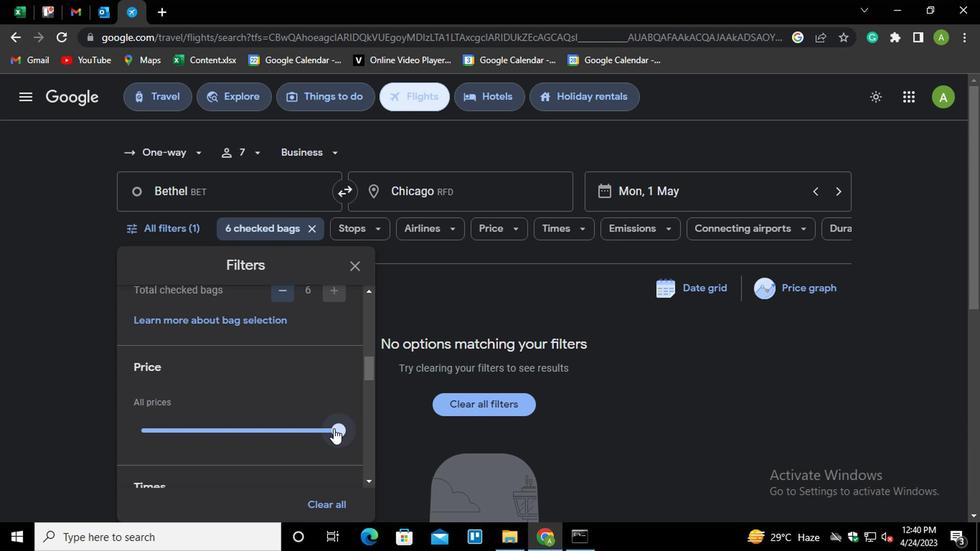 
Action: Mouse moved to (323, 441)
Screenshot: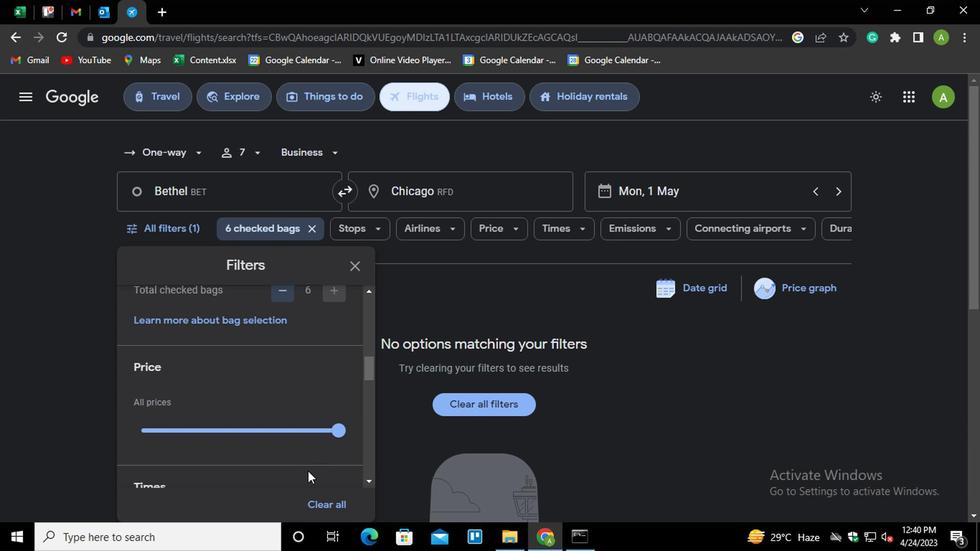 
Action: Mouse scrolled (323, 440) with delta (0, 0)
Screenshot: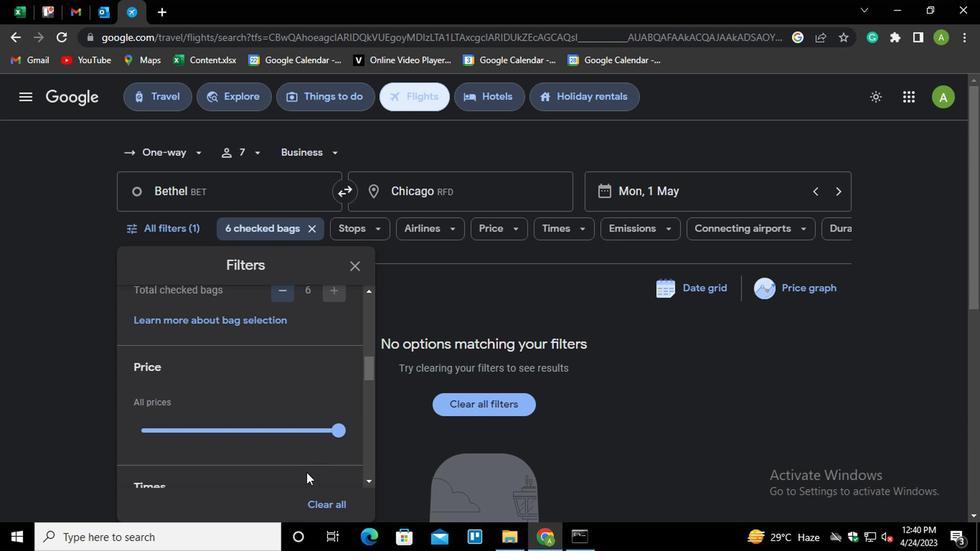 
Action: Mouse moved to (322, 441)
Screenshot: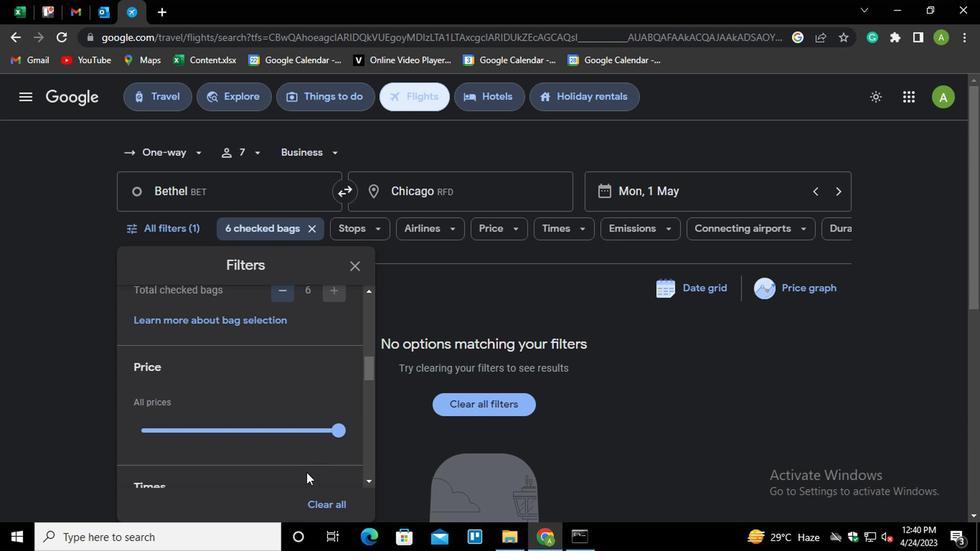 
Action: Mouse scrolled (322, 440) with delta (0, 0)
Screenshot: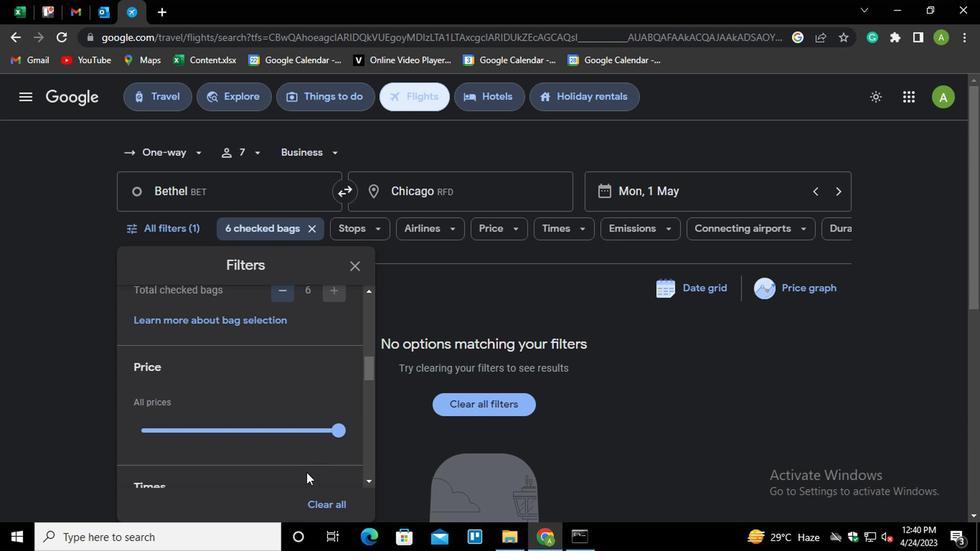 
Action: Mouse moved to (207, 420)
Screenshot: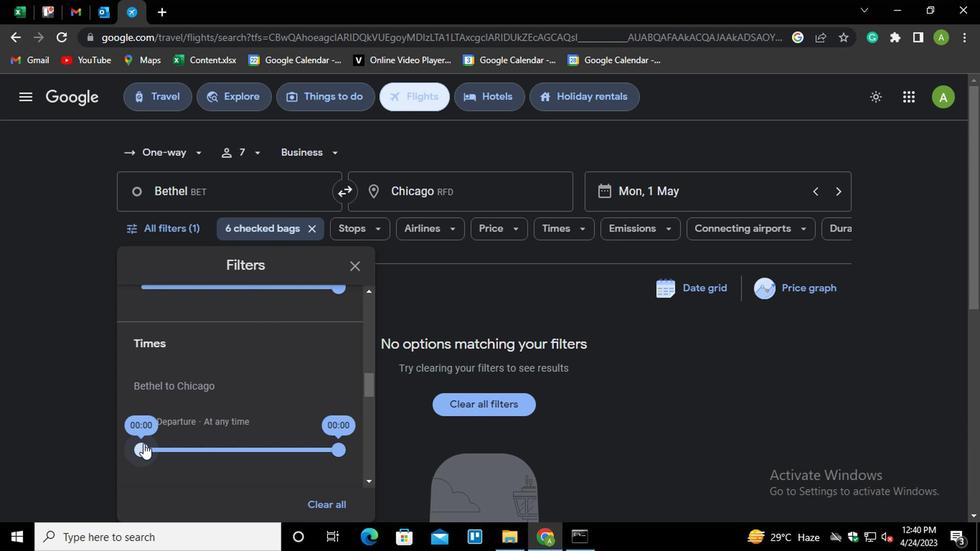 
Action: Mouse pressed left at (207, 420)
Screenshot: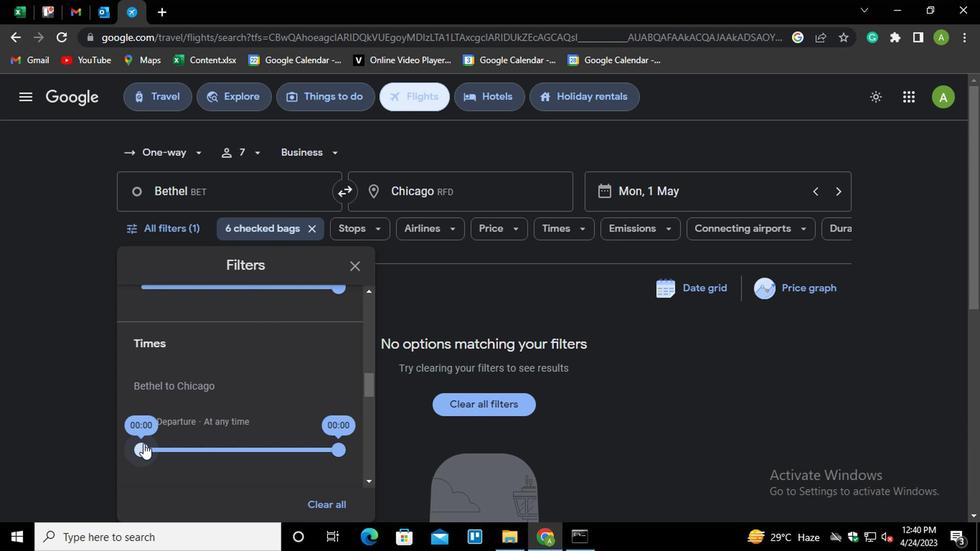 
Action: Mouse moved to (295, 402)
Screenshot: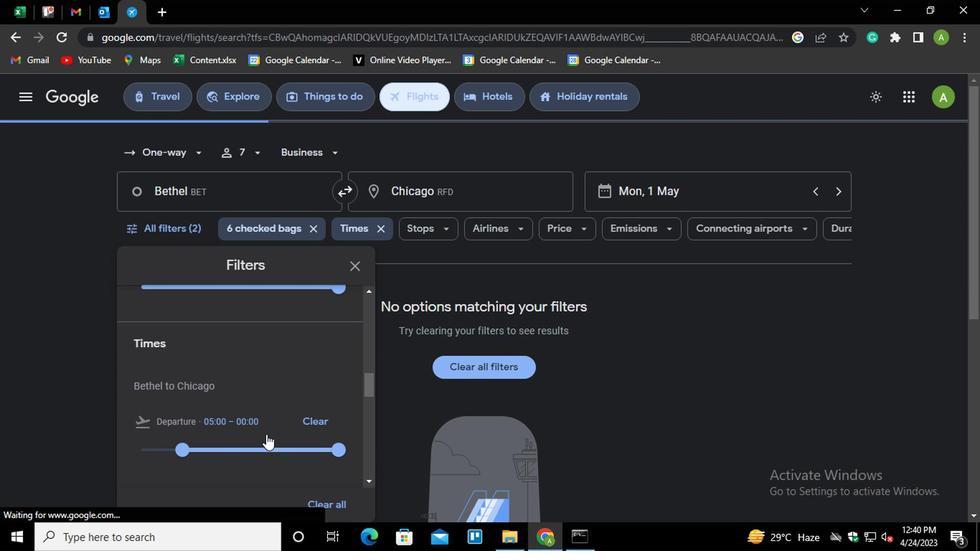 
Action: Mouse scrolled (295, 402) with delta (0, 0)
Screenshot: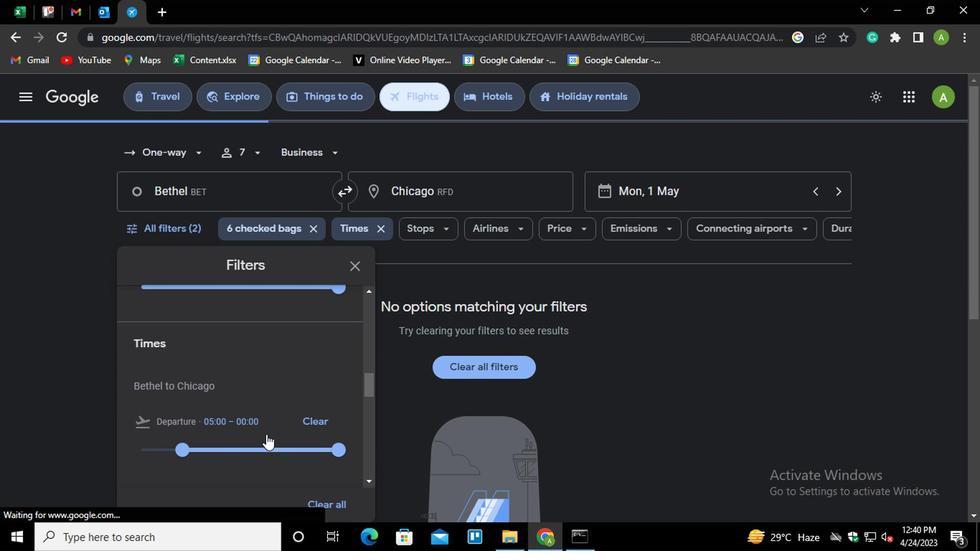 
Action: Mouse scrolled (295, 402) with delta (0, 0)
Screenshot: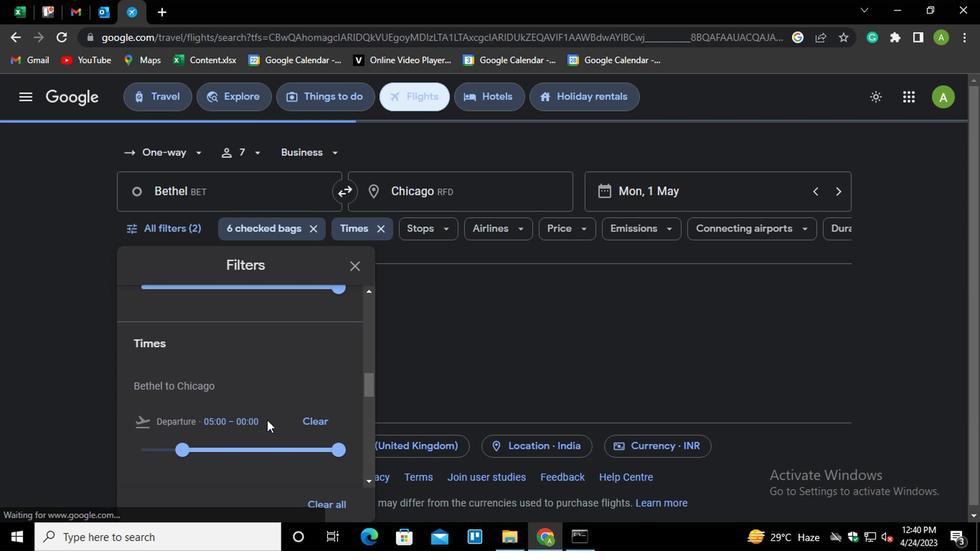 
Action: Mouse moved to (296, 401)
Screenshot: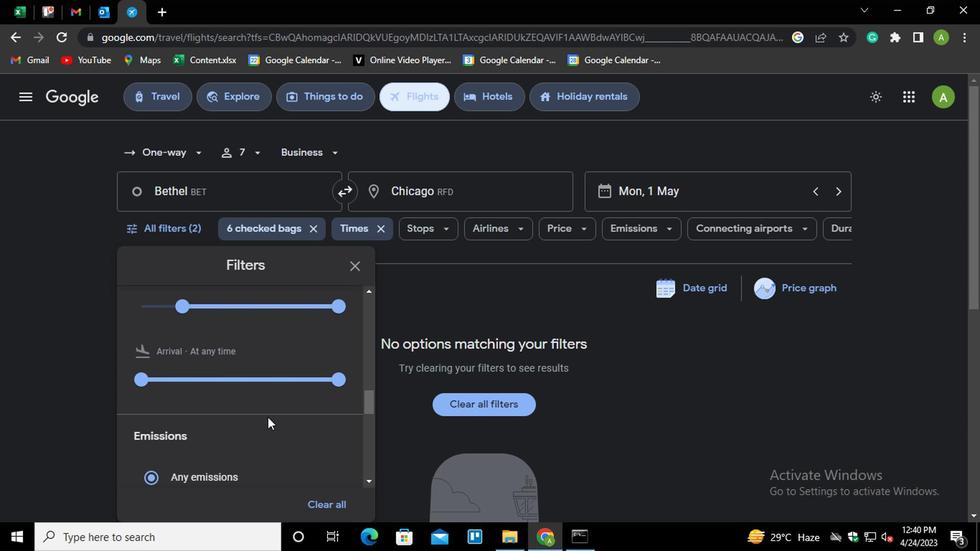 
Action: Mouse scrolled (296, 401) with delta (0, 0)
Screenshot: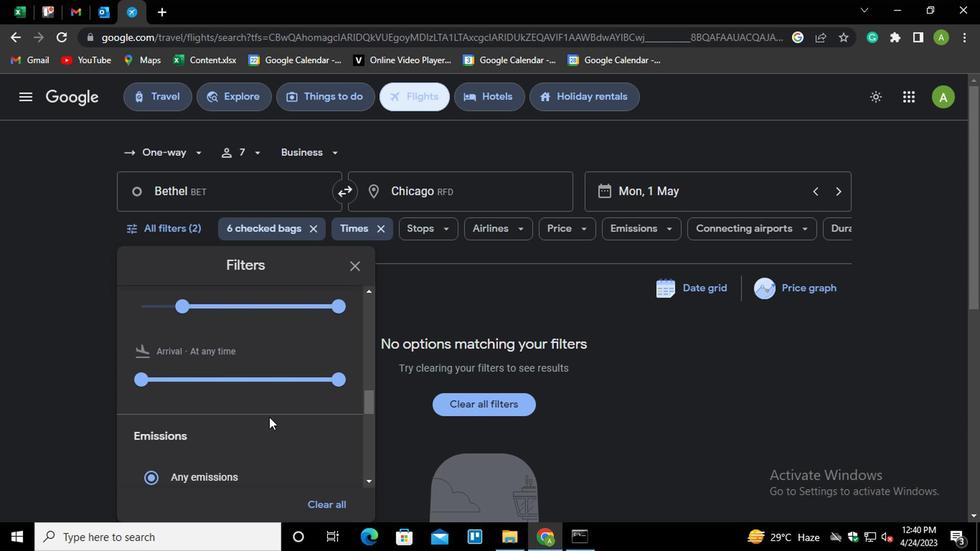 
Action: Mouse scrolled (296, 401) with delta (0, 0)
Screenshot: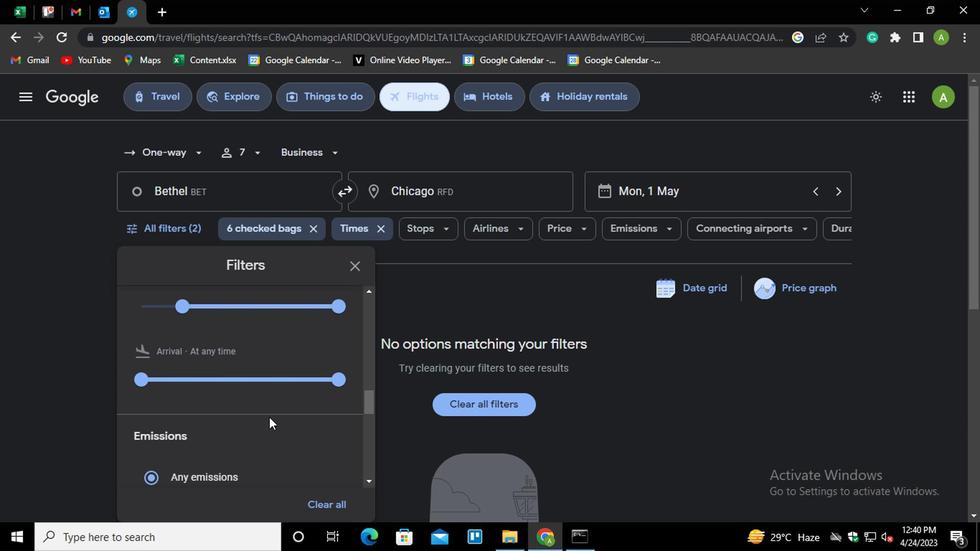 
Action: Mouse scrolled (296, 401) with delta (0, 0)
Screenshot: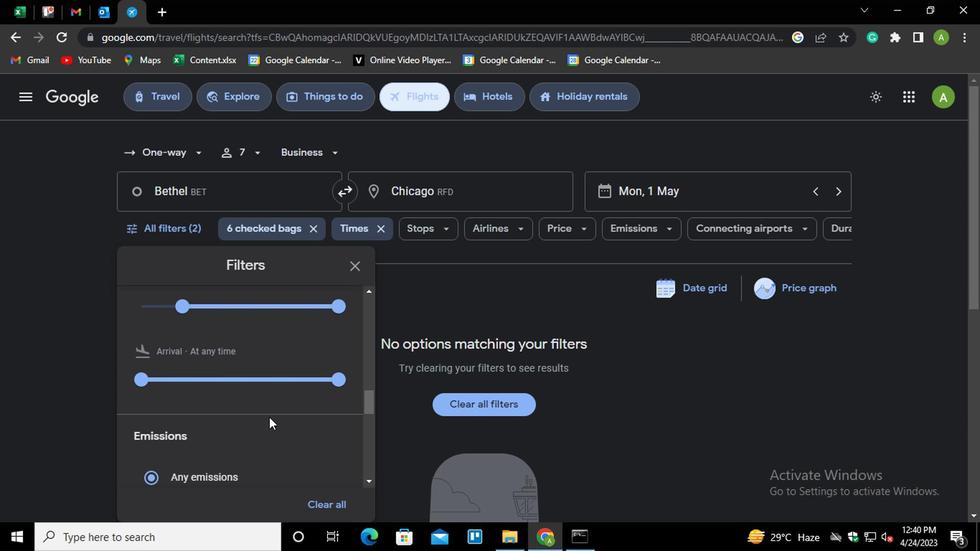 
Action: Mouse scrolled (296, 401) with delta (0, 0)
Screenshot: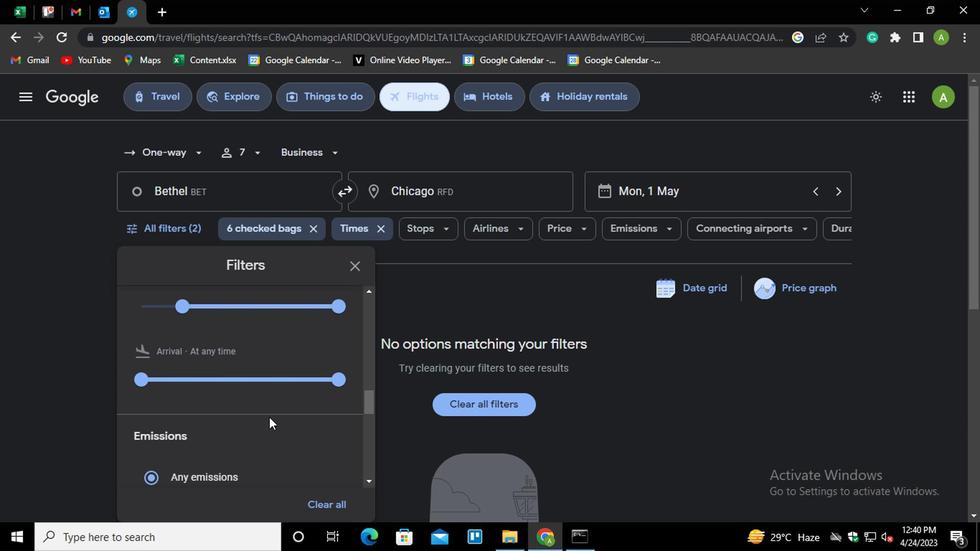 
Action: Mouse scrolled (296, 401) with delta (0, 0)
Screenshot: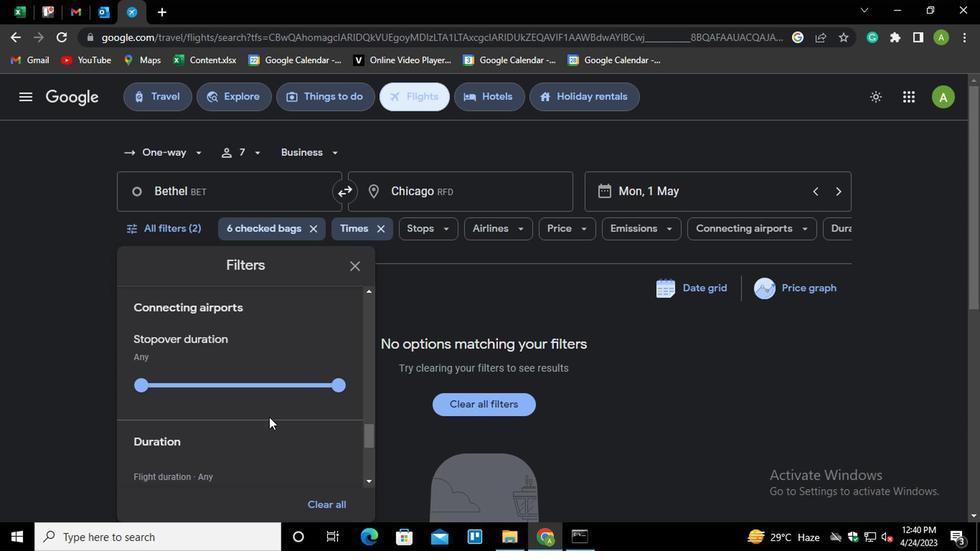 
Action: Mouse scrolled (296, 401) with delta (0, 0)
Screenshot: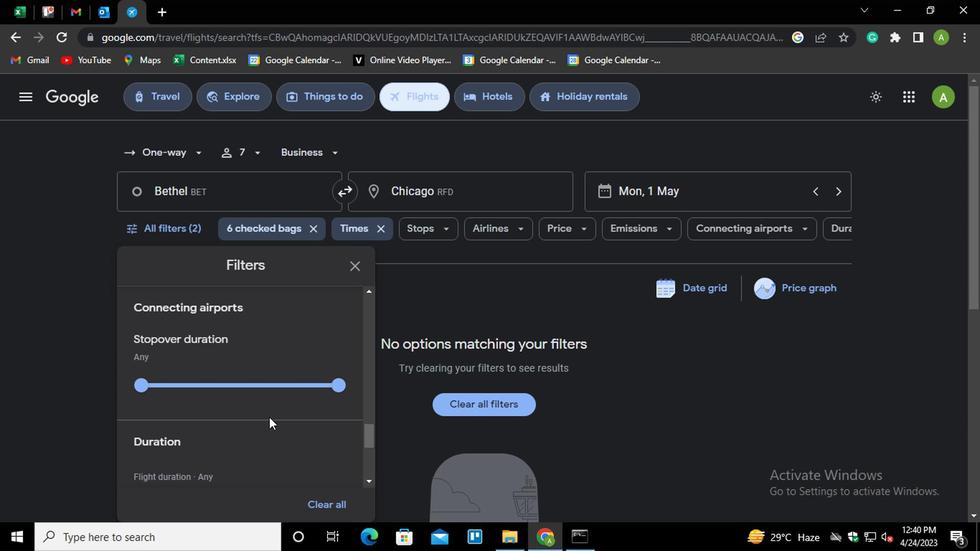 
Action: Mouse scrolled (296, 401) with delta (0, 0)
Screenshot: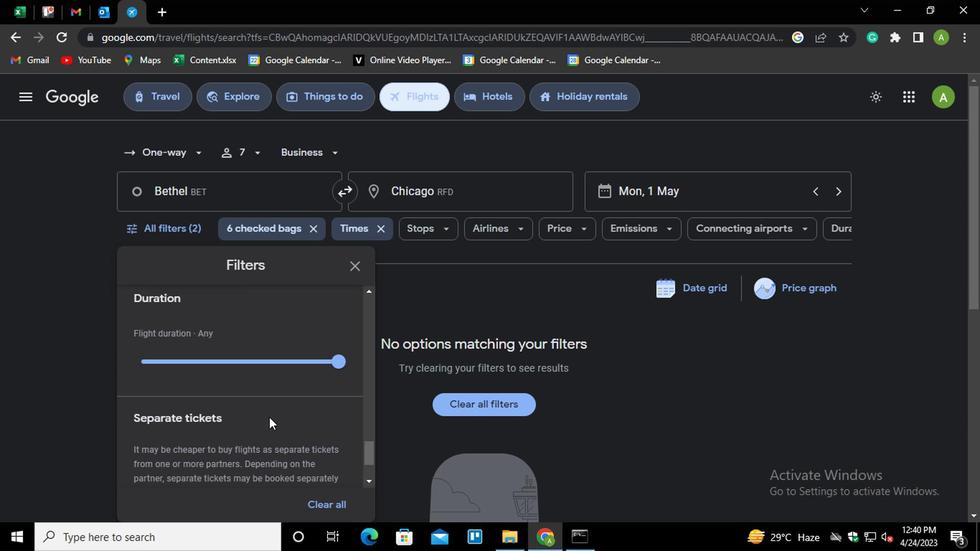 
Action: Mouse scrolled (296, 401) with delta (0, 0)
Screenshot: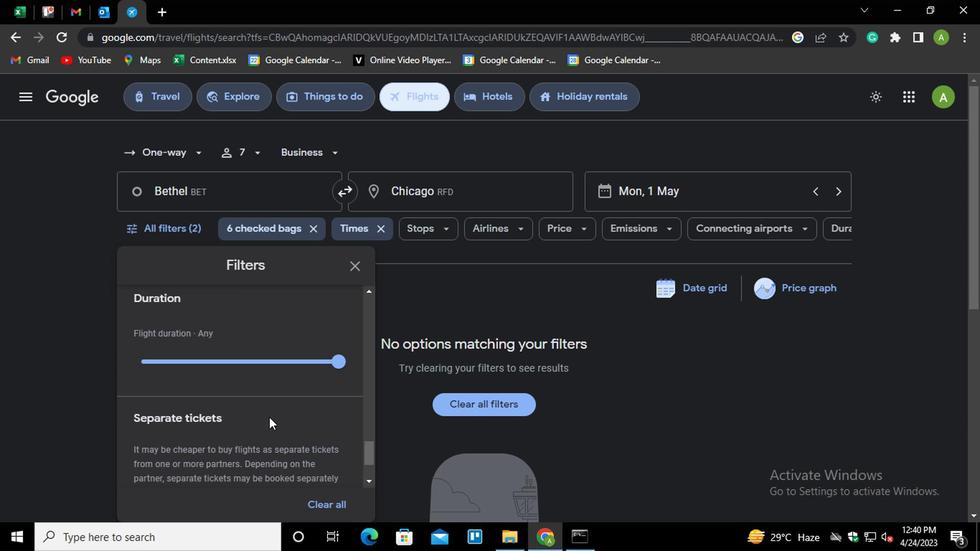 
Action: Mouse scrolled (296, 401) with delta (0, 0)
Screenshot: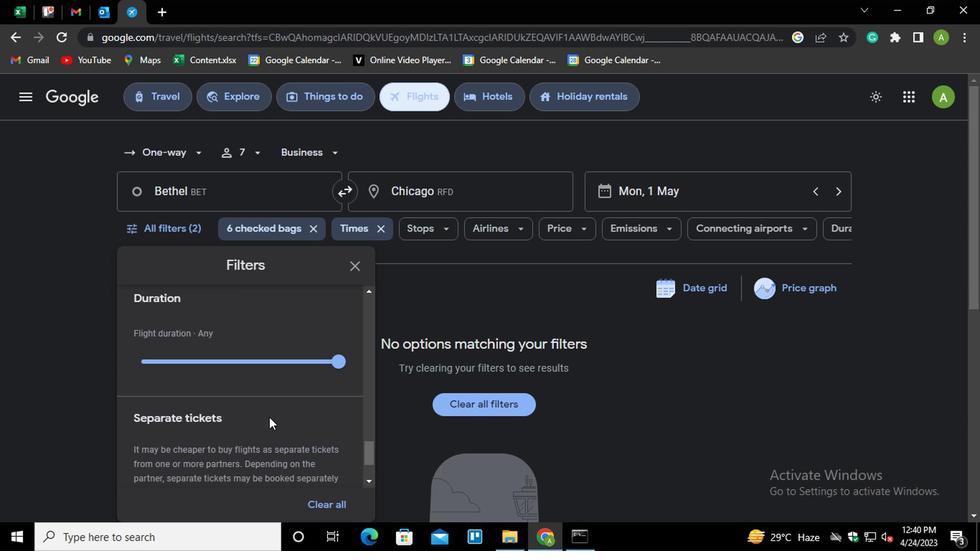 
Action: Mouse moved to (297, 401)
Screenshot: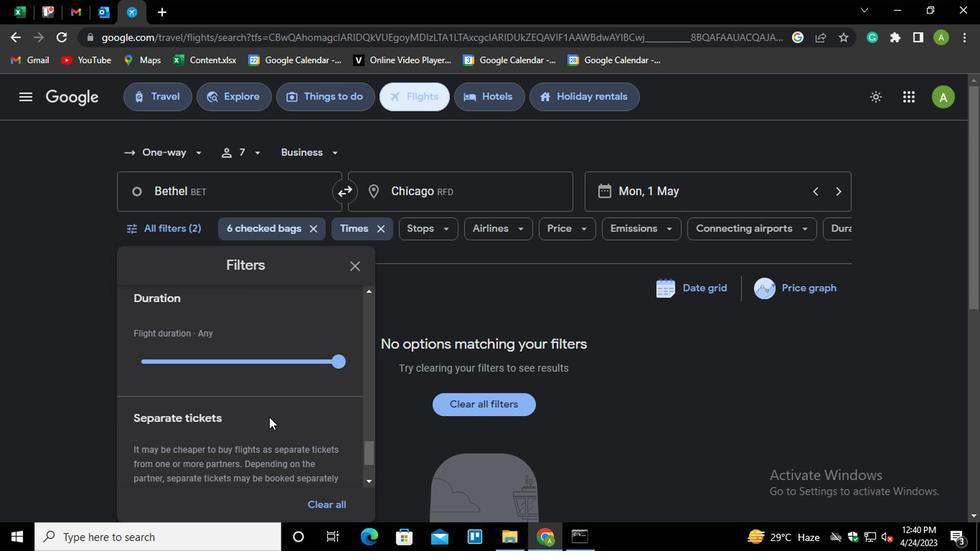 
Action: Mouse scrolled (297, 401) with delta (0, 0)
Screenshot: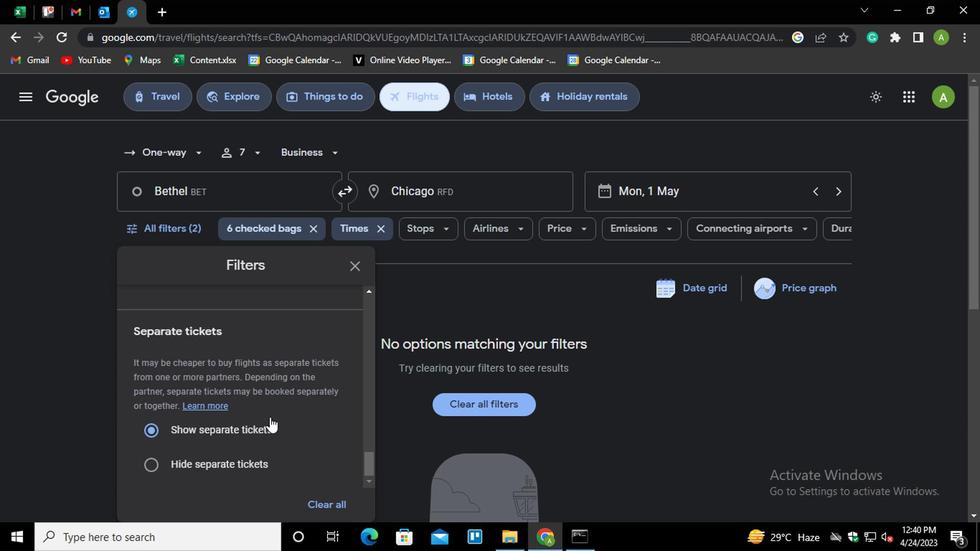 
Action: Mouse scrolled (297, 401) with delta (0, 0)
Screenshot: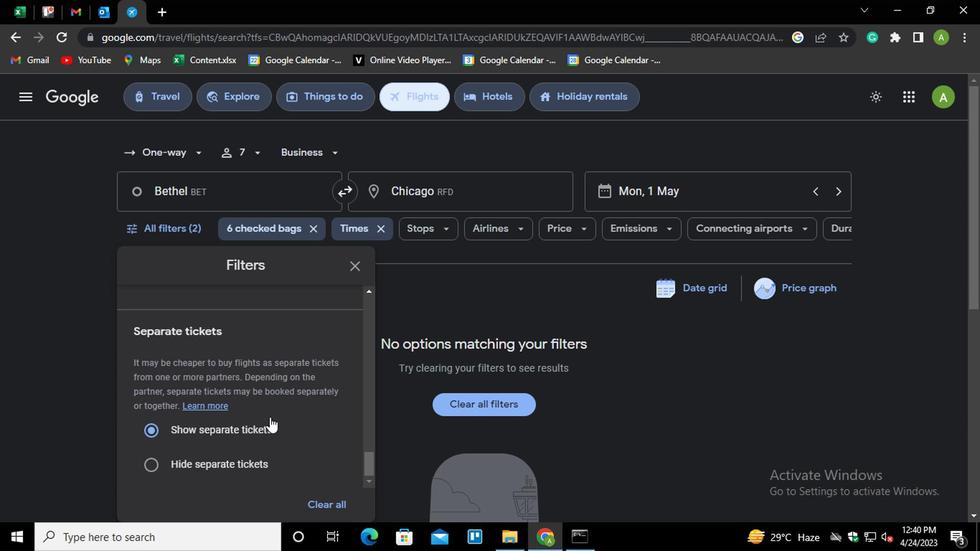 
Action: Mouse scrolled (297, 401) with delta (0, 0)
Screenshot: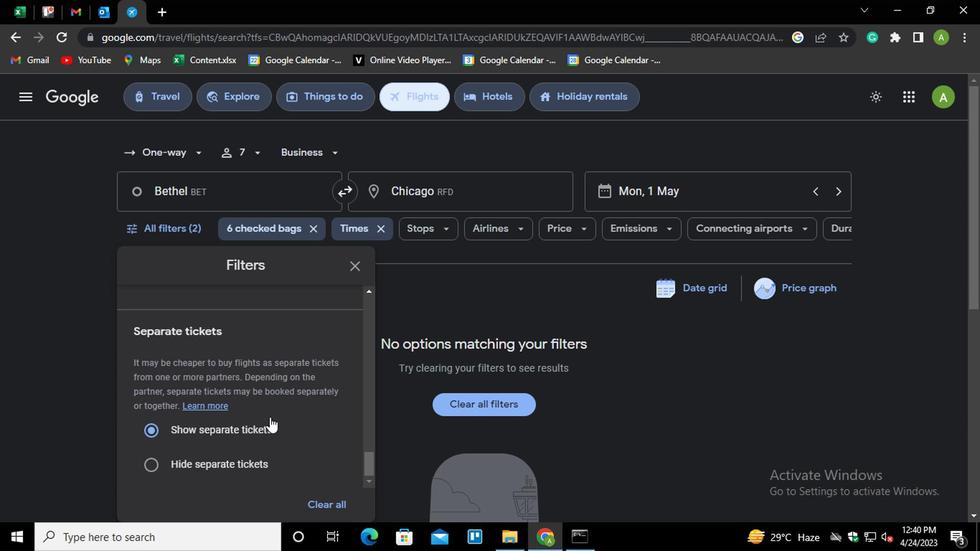 
Action: Mouse moved to (464, 306)
Screenshot: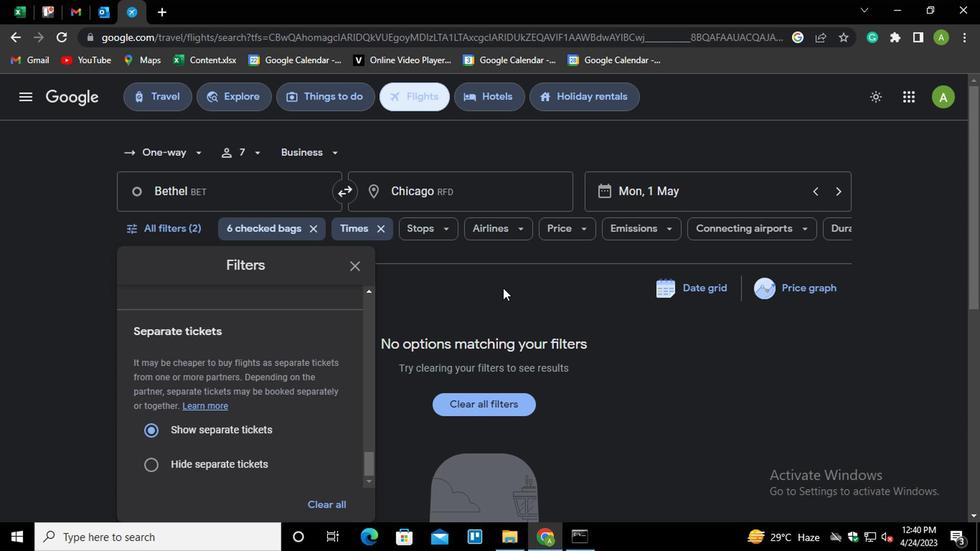 
Action: Mouse pressed left at (464, 306)
Screenshot: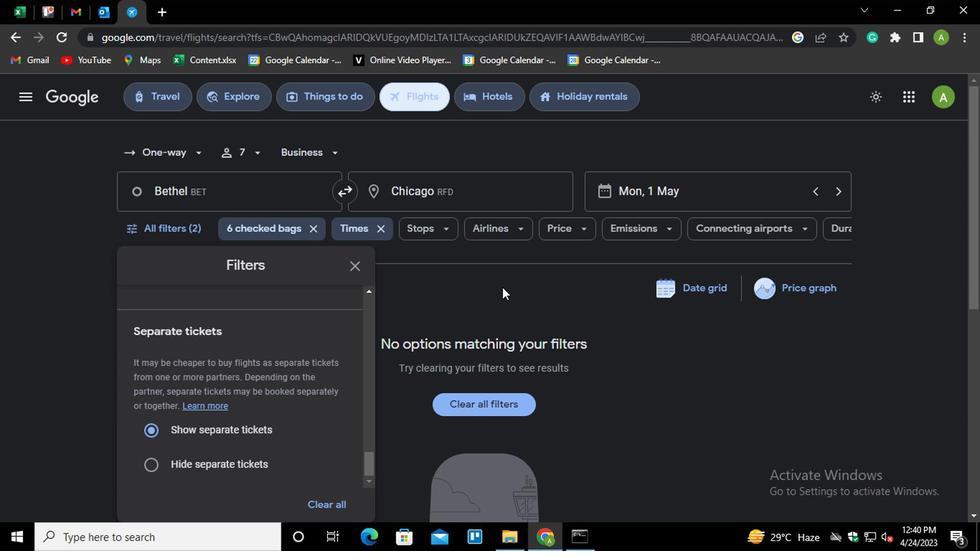 
Action: Mouse moved to (466, 306)
Screenshot: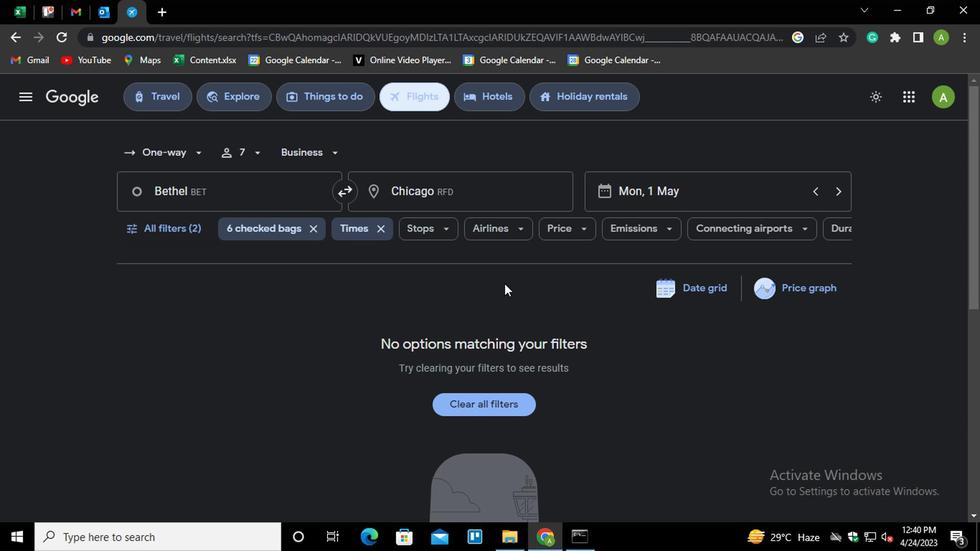 
